 Task: Search for the email with the subject Job application submission logged in from softage.1@softage.net with the filter, email from softage.8@softage.net and a new filter,  Delete it 
Action: Mouse moved to (823, 84)
Screenshot: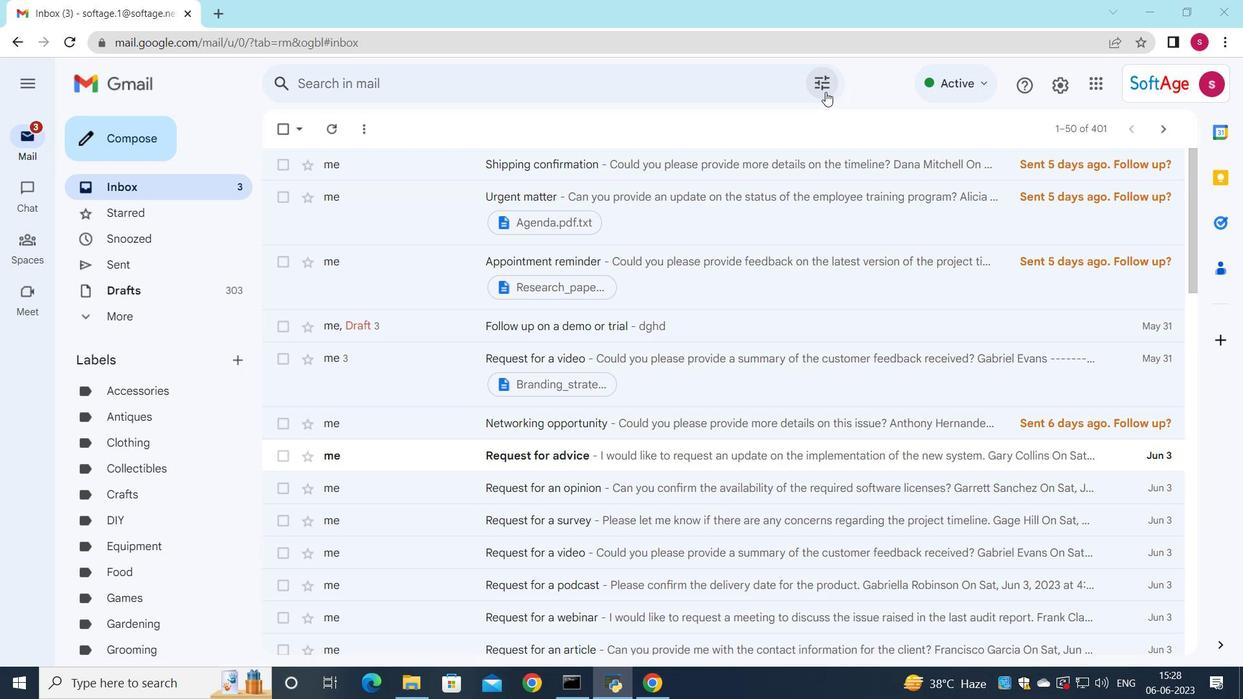 
Action: Mouse pressed left at (823, 84)
Screenshot: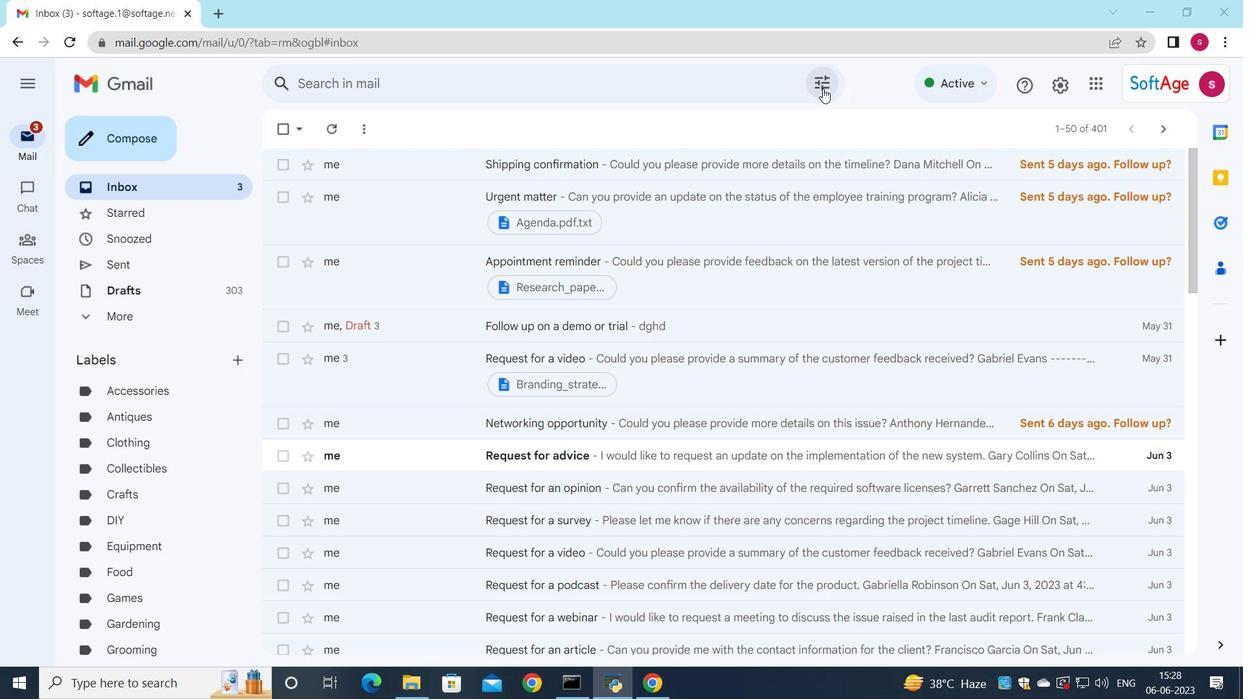 
Action: Mouse moved to (703, 168)
Screenshot: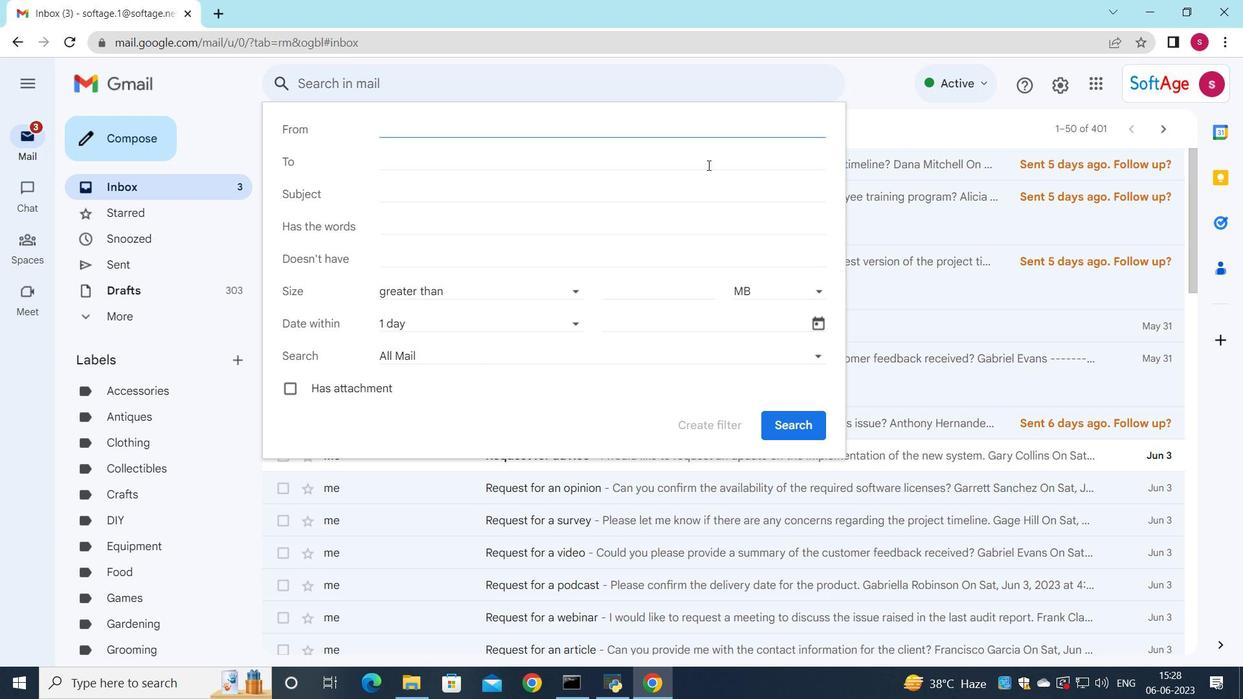 
Action: Key pressed s
Screenshot: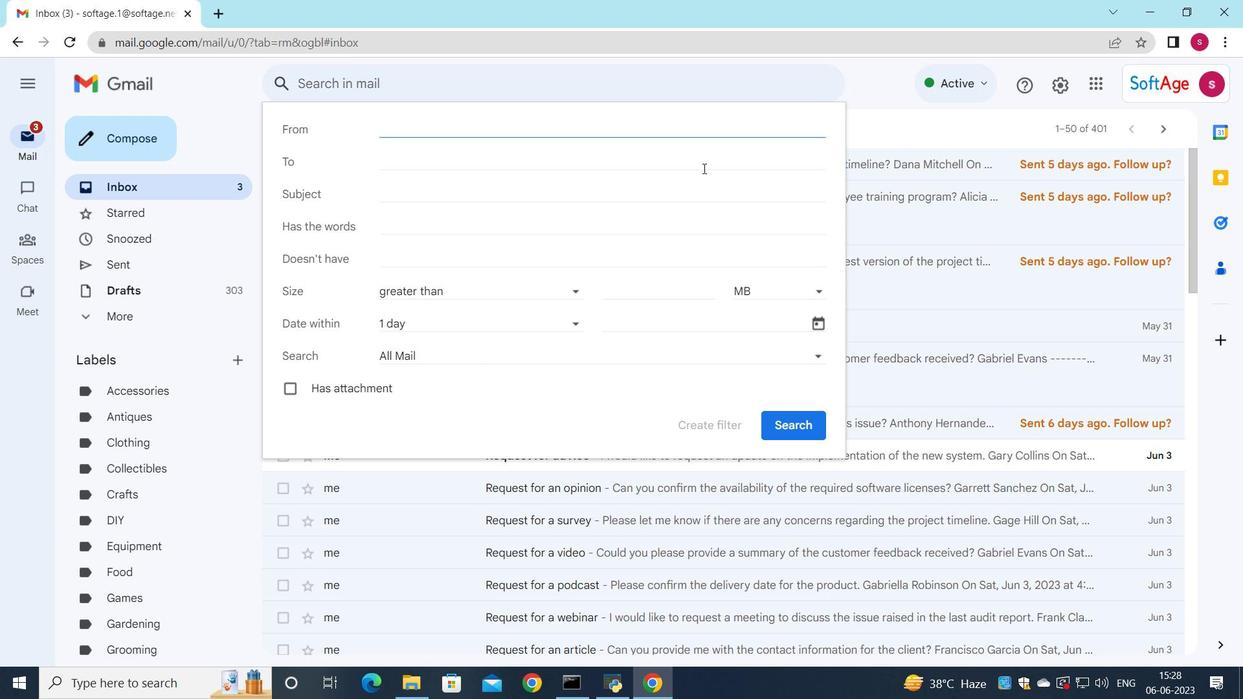 
Action: Mouse moved to (698, 169)
Screenshot: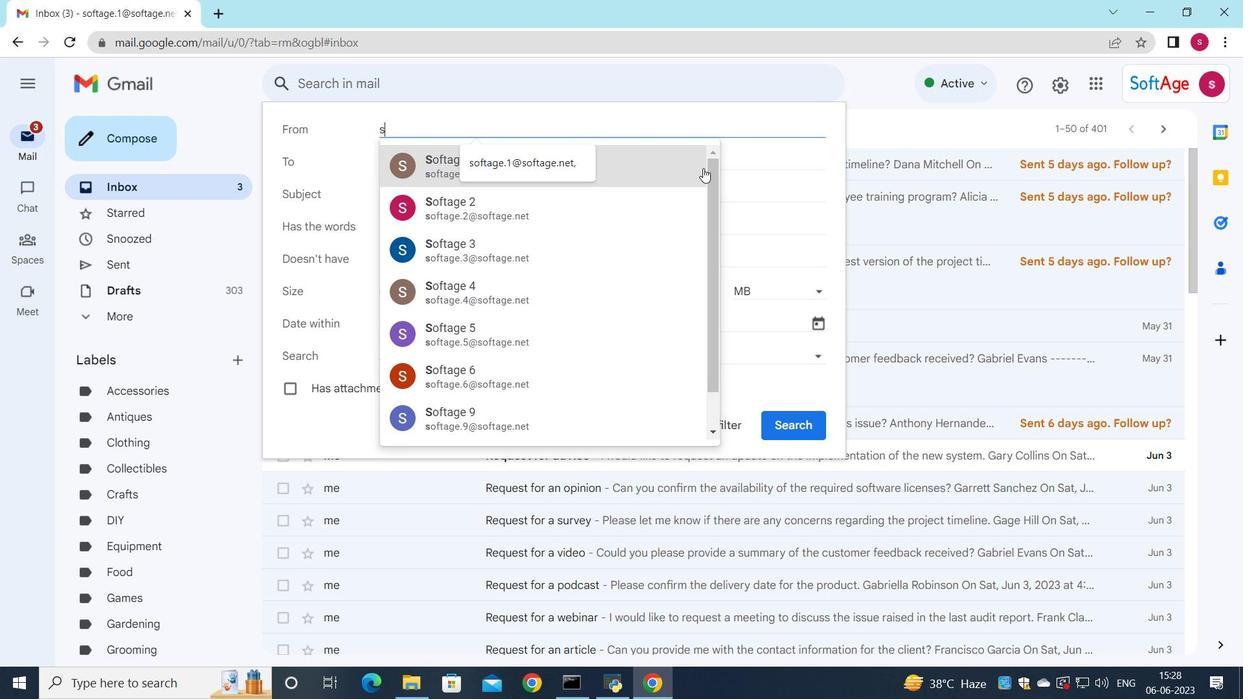 
Action: Key pressed o
Screenshot: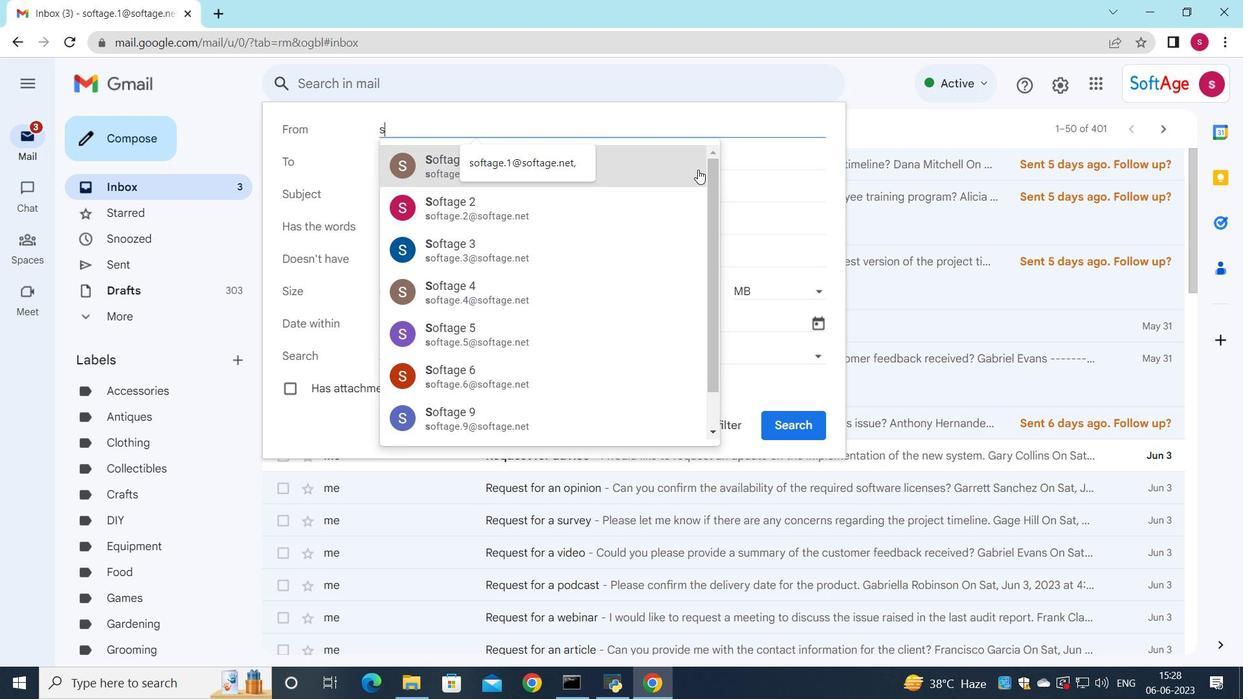 
Action: Mouse moved to (568, 162)
Screenshot: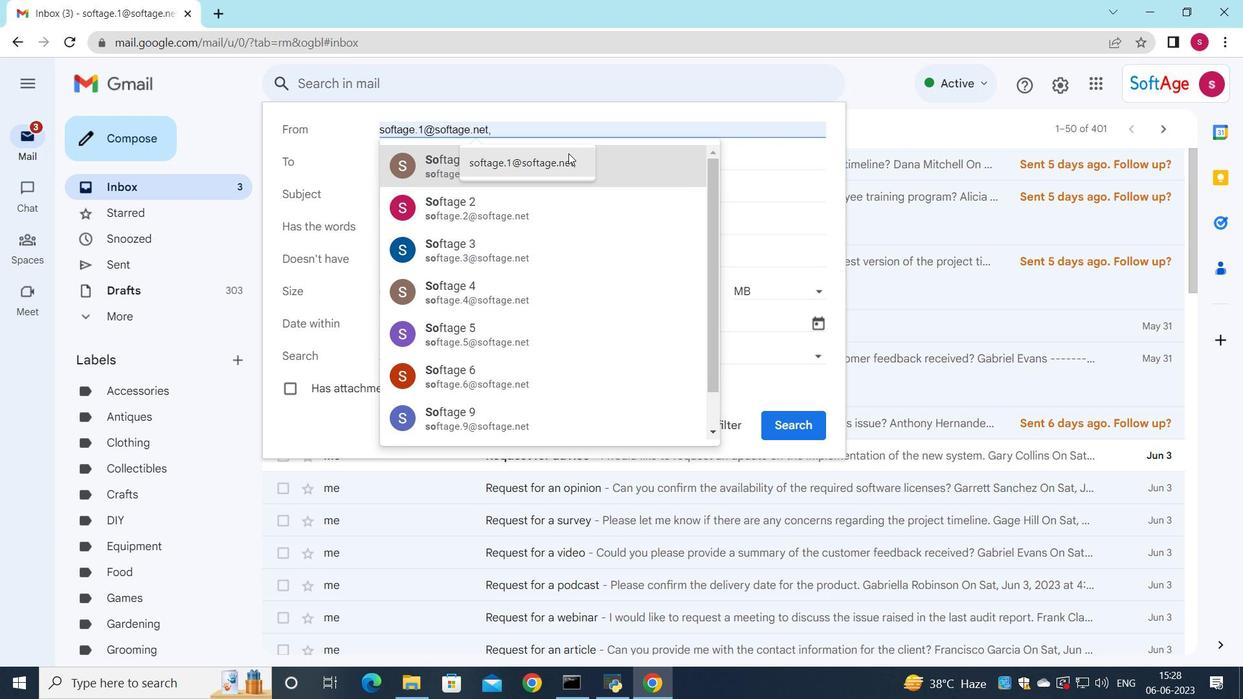 
Action: Mouse pressed left at (568, 162)
Screenshot: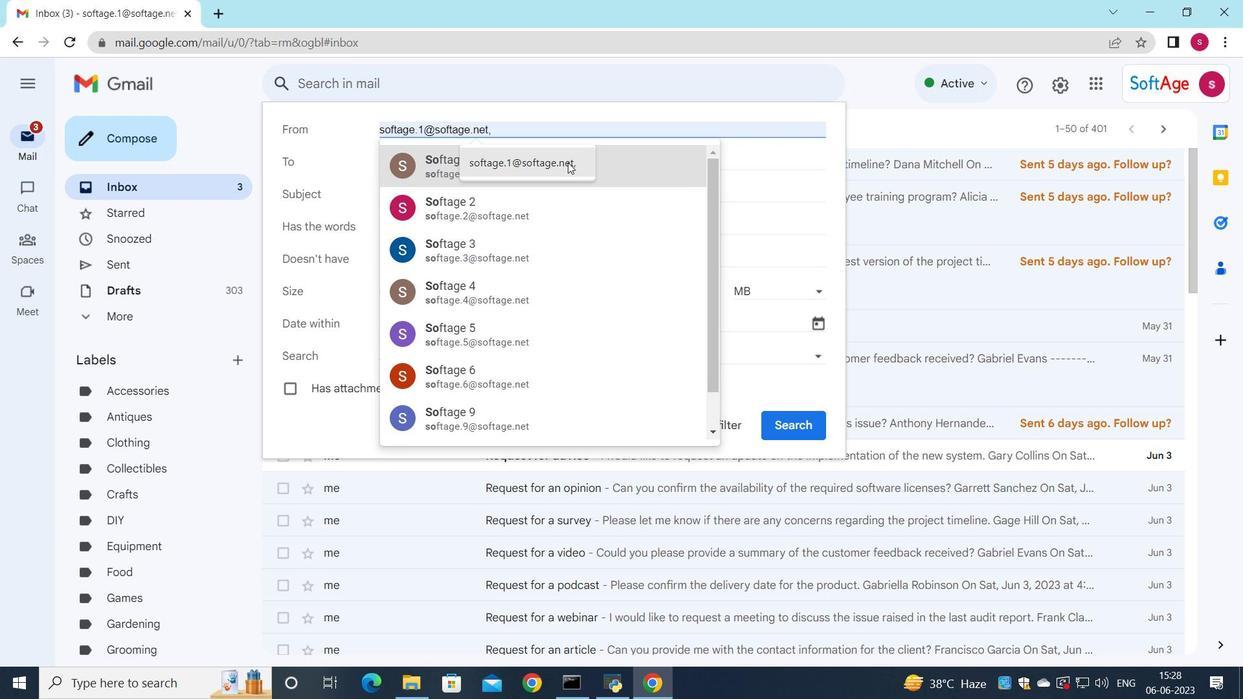 
Action: Mouse moved to (461, 169)
Screenshot: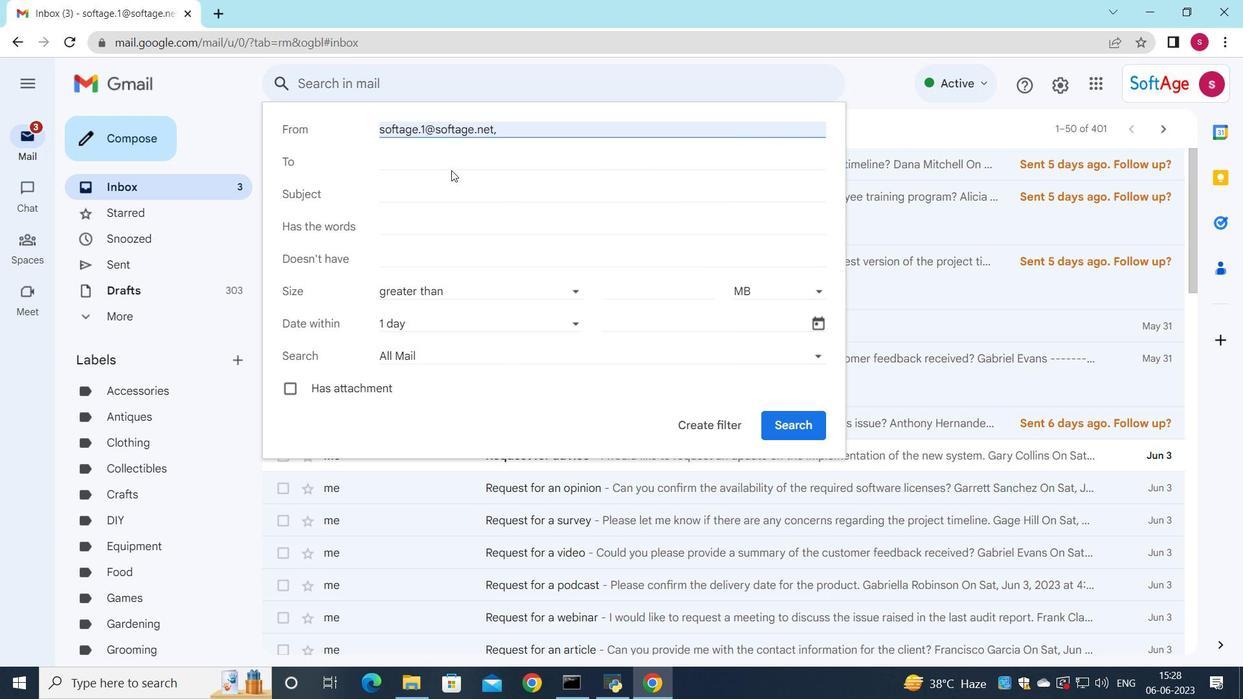 
Action: Mouse pressed left at (461, 169)
Screenshot: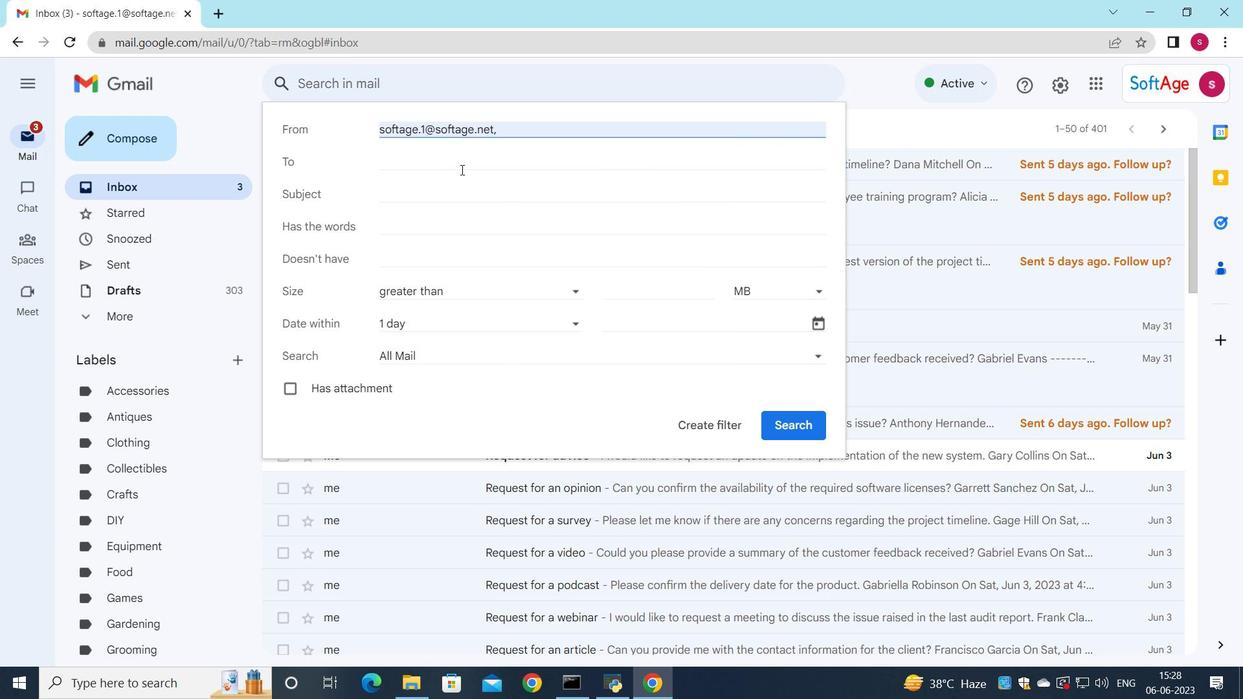 
Action: Key pressed so
Screenshot: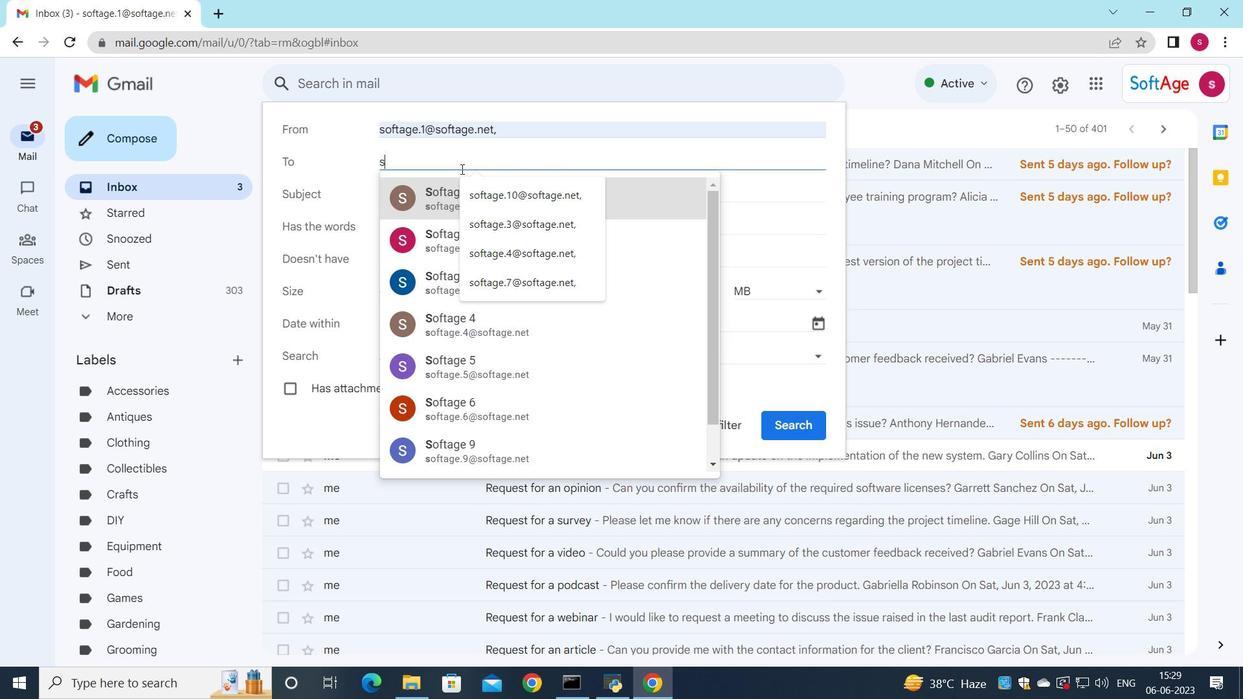 
Action: Mouse moved to (464, 181)
Screenshot: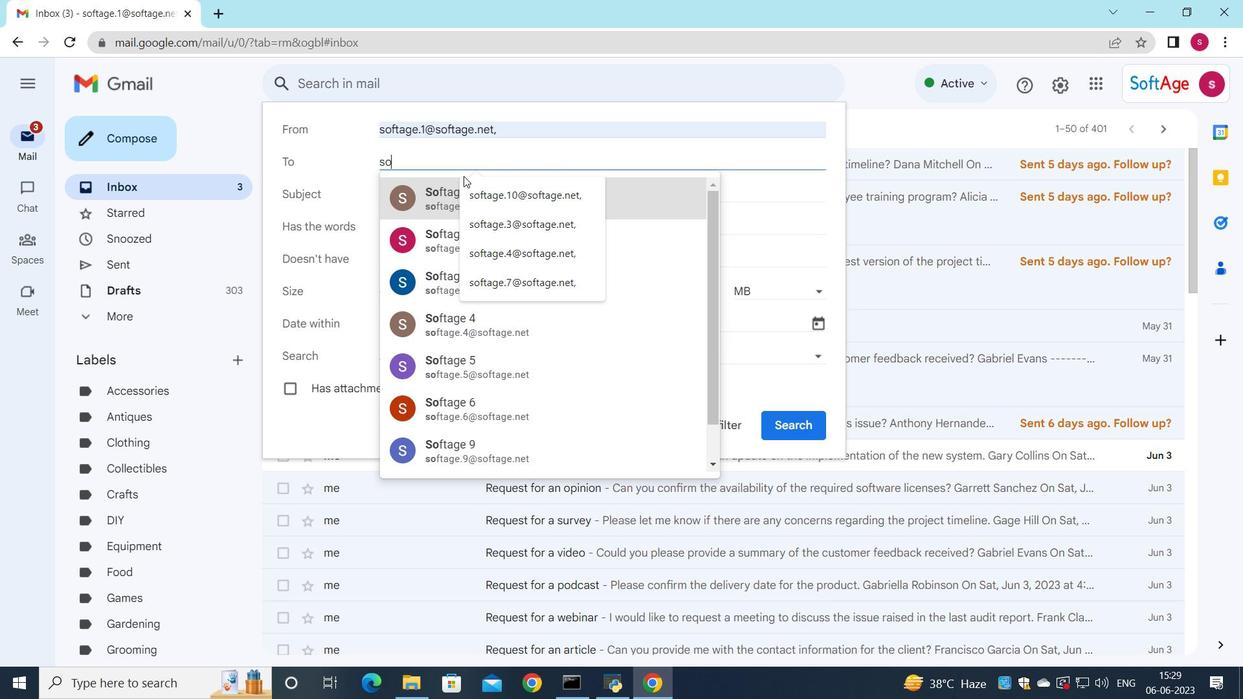 
Action: Key pressed ft
Screenshot: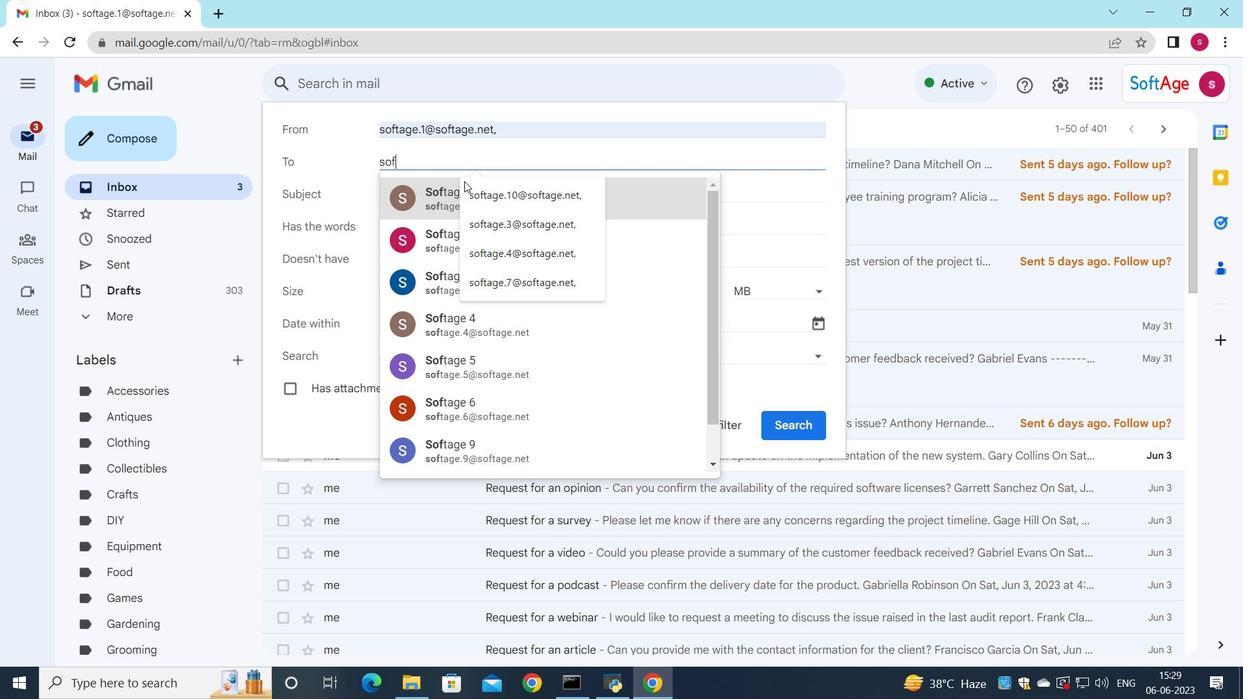 
Action: Mouse moved to (465, 189)
Screenshot: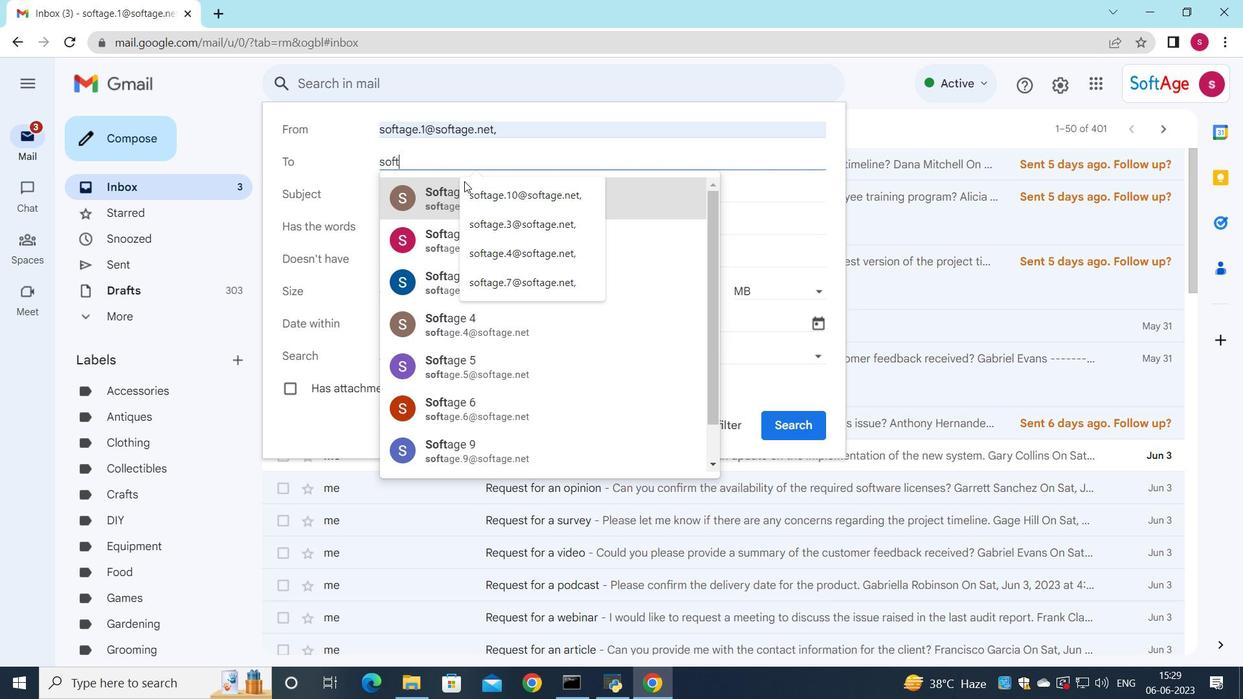 
Action: Key pressed age.8
Screenshot: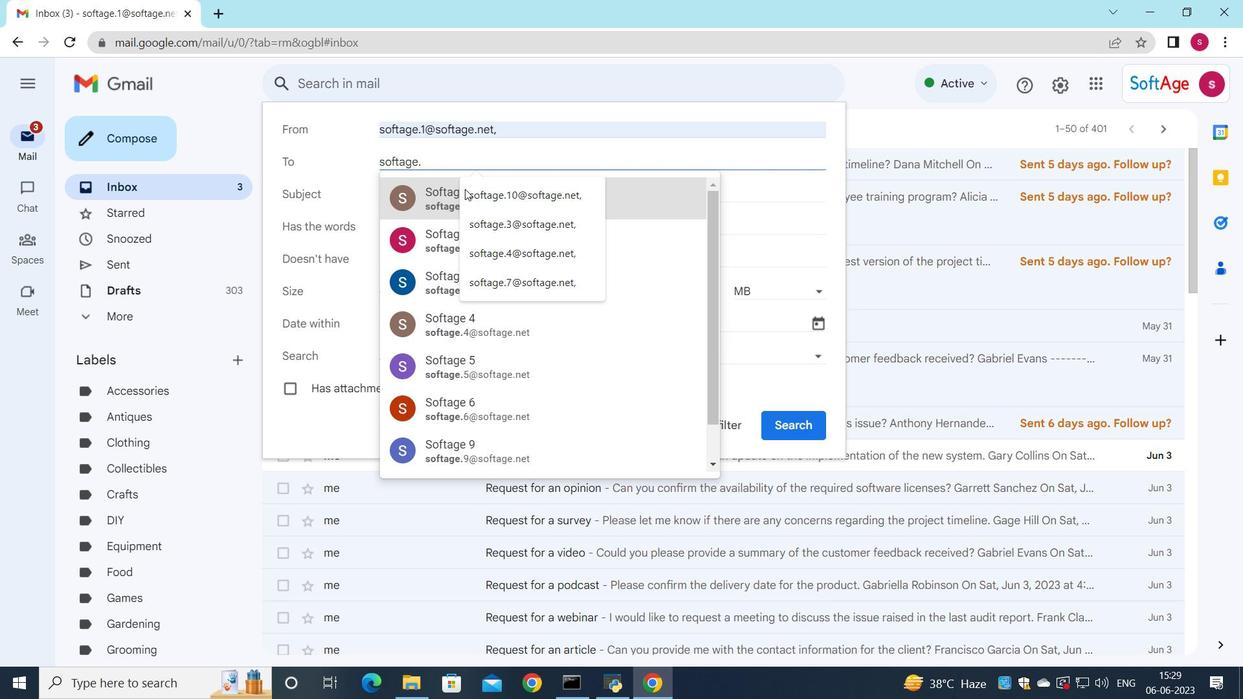 
Action: Mouse moved to (472, 193)
Screenshot: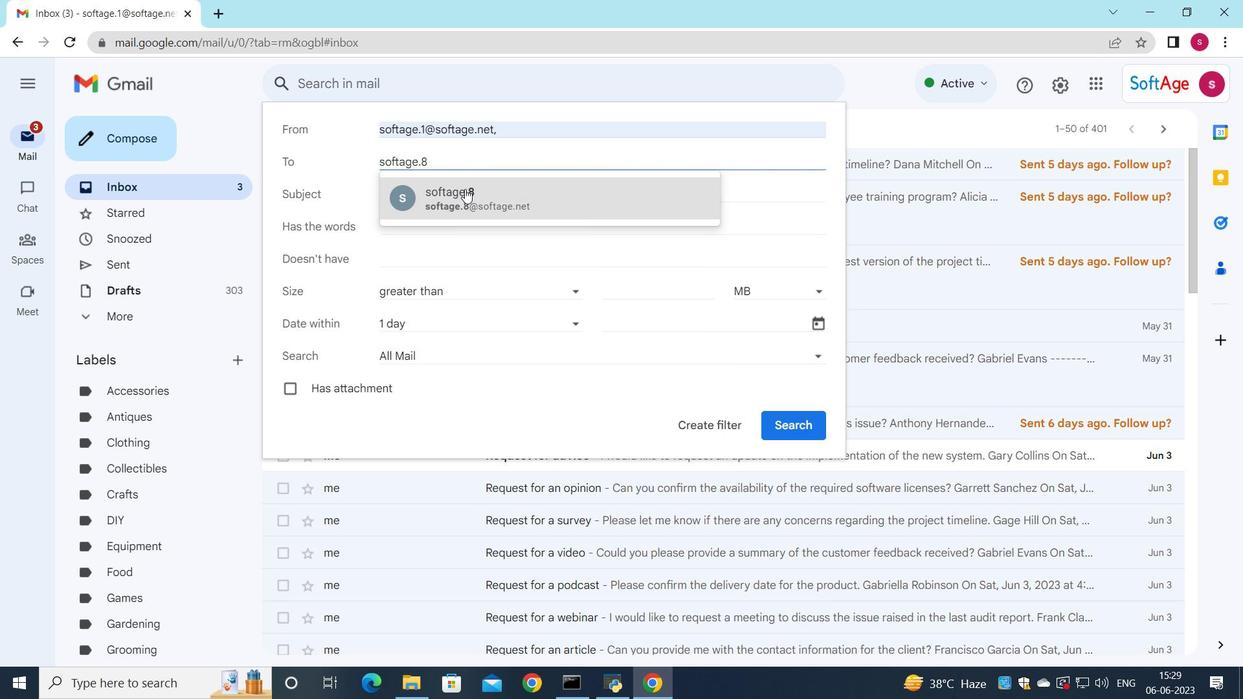 
Action: Mouse pressed left at (472, 193)
Screenshot: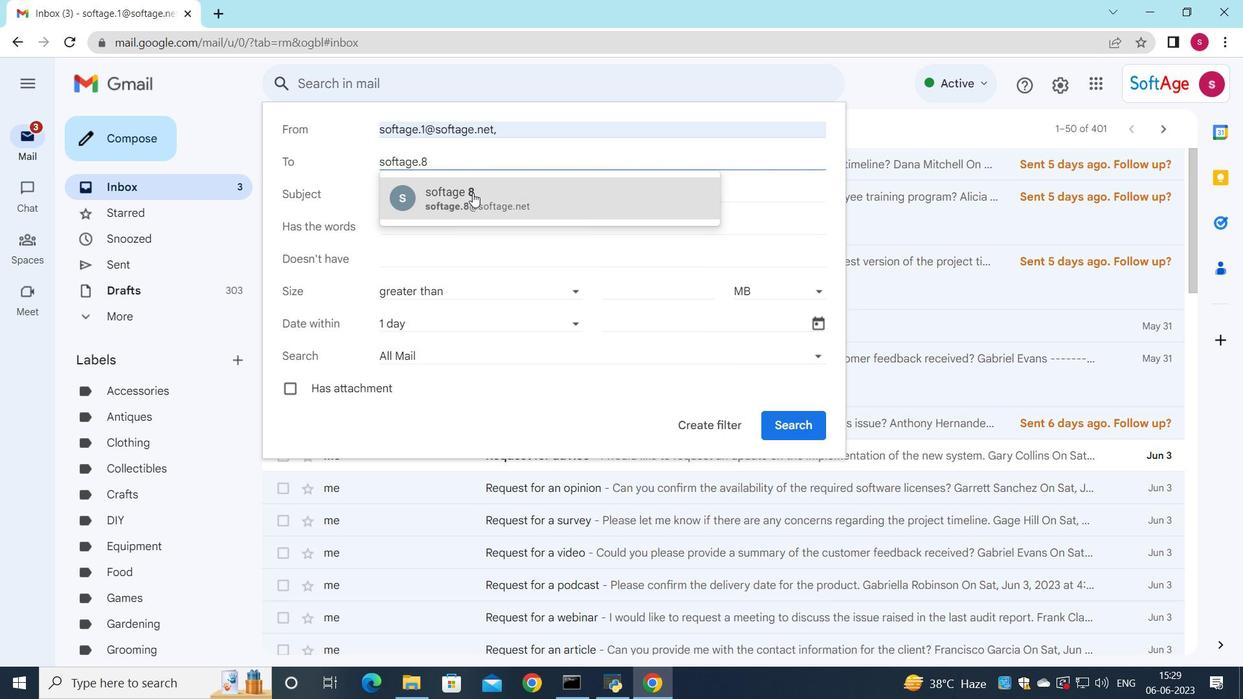 
Action: Mouse moved to (424, 194)
Screenshot: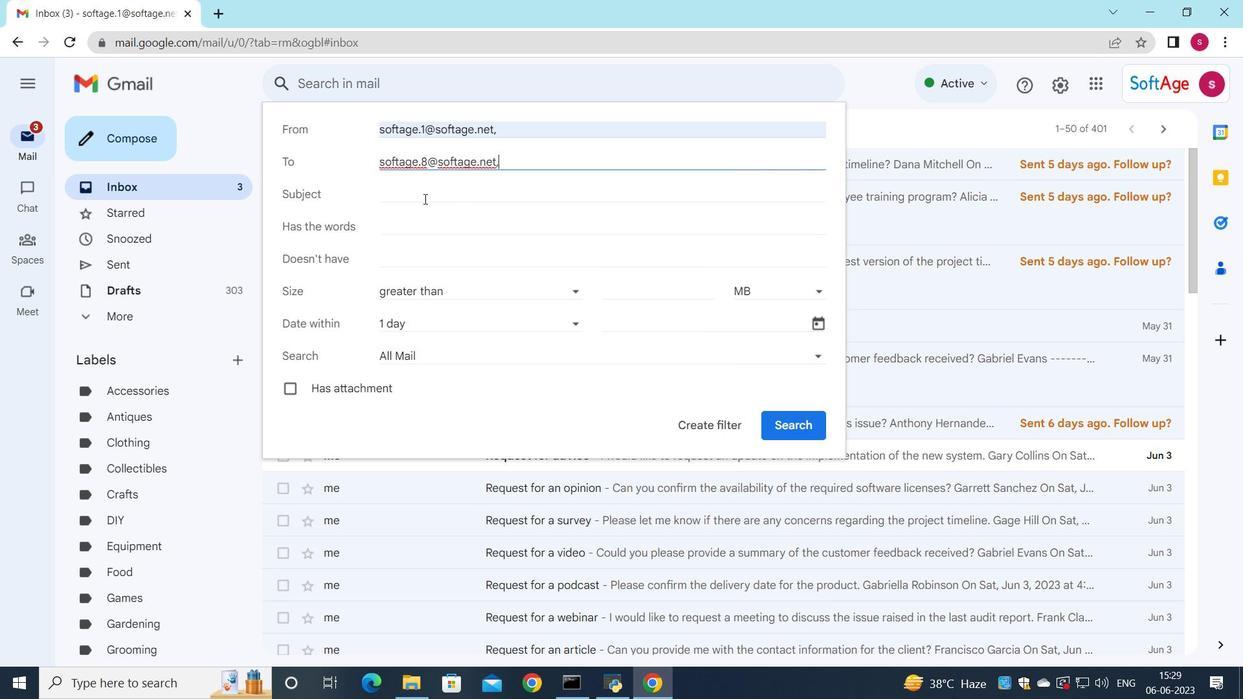 
Action: Mouse pressed left at (424, 194)
Screenshot: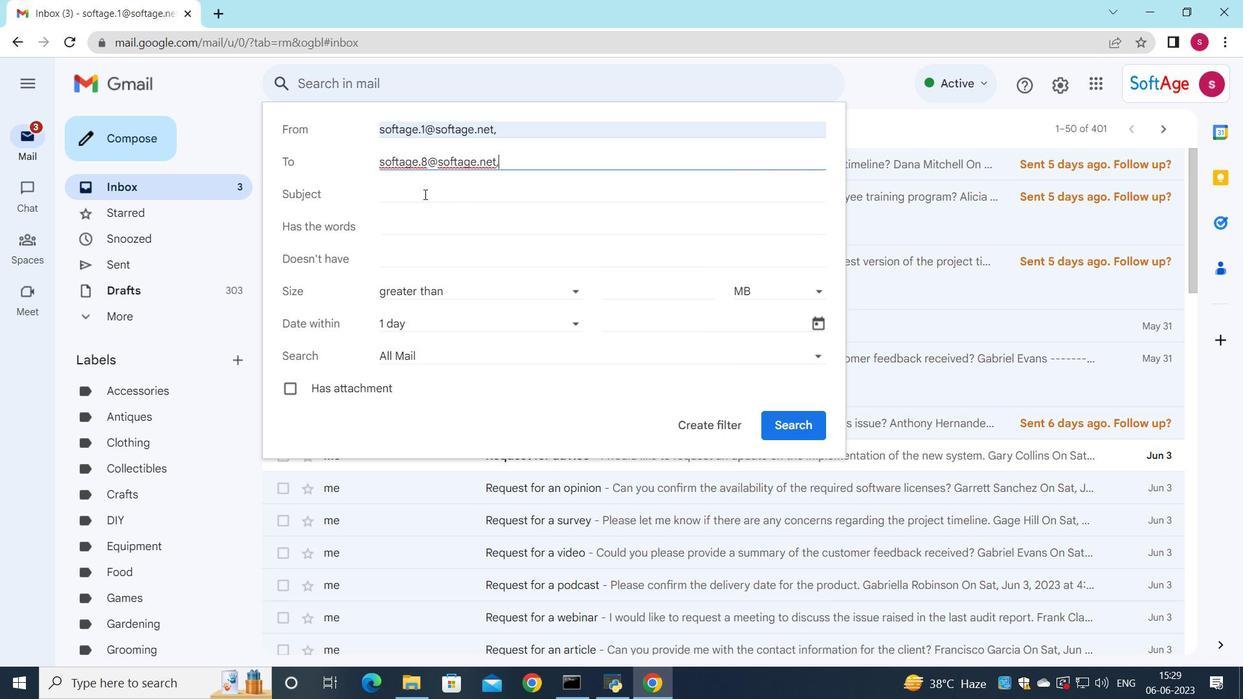 
Action: Mouse moved to (485, 202)
Screenshot: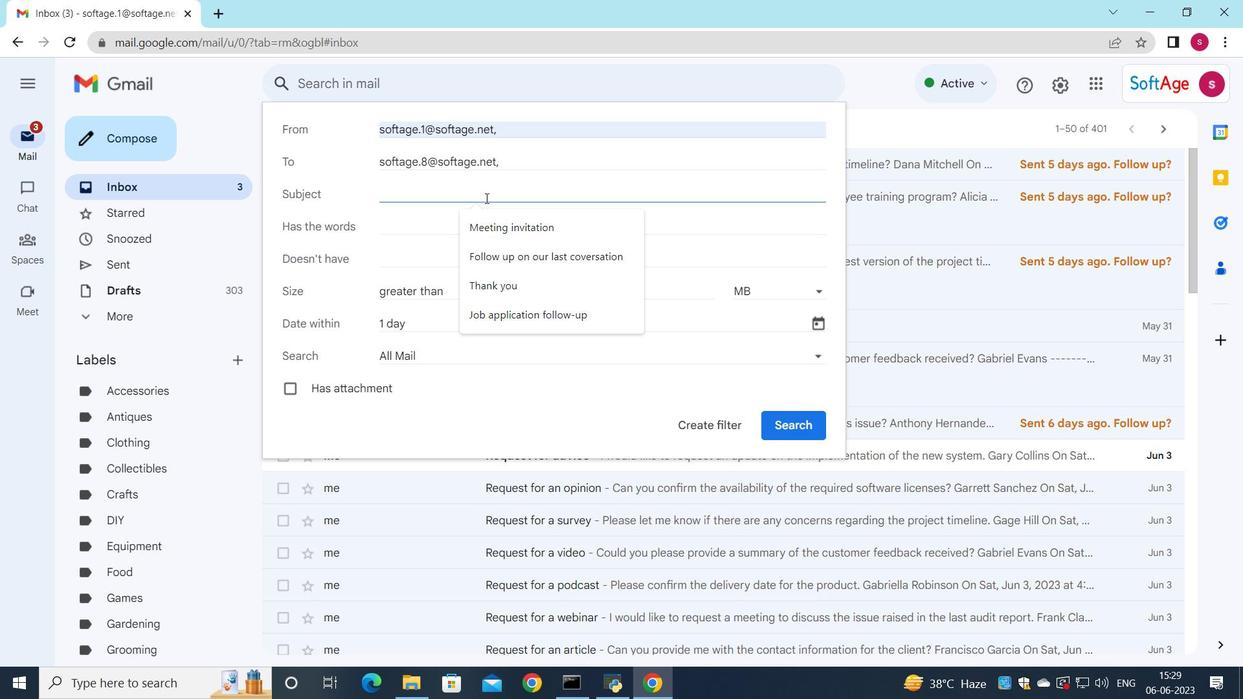 
Action: Key pressed <Key.shift>J
Screenshot: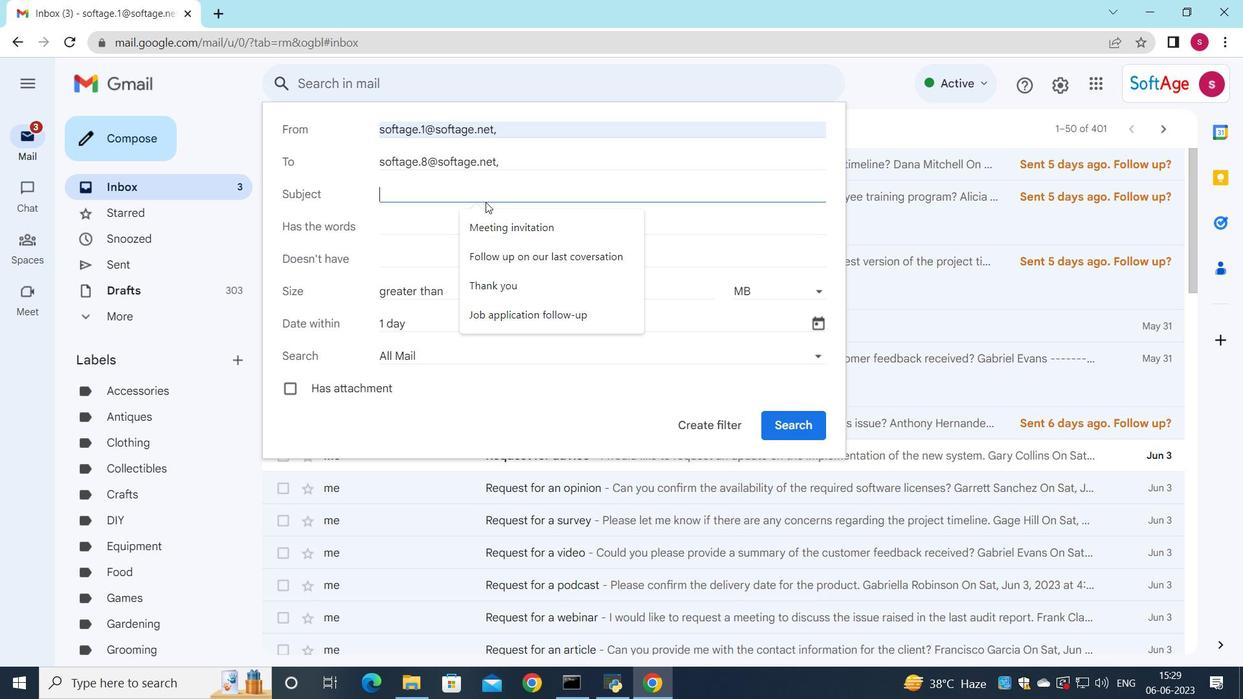 
Action: Mouse moved to (485, 208)
Screenshot: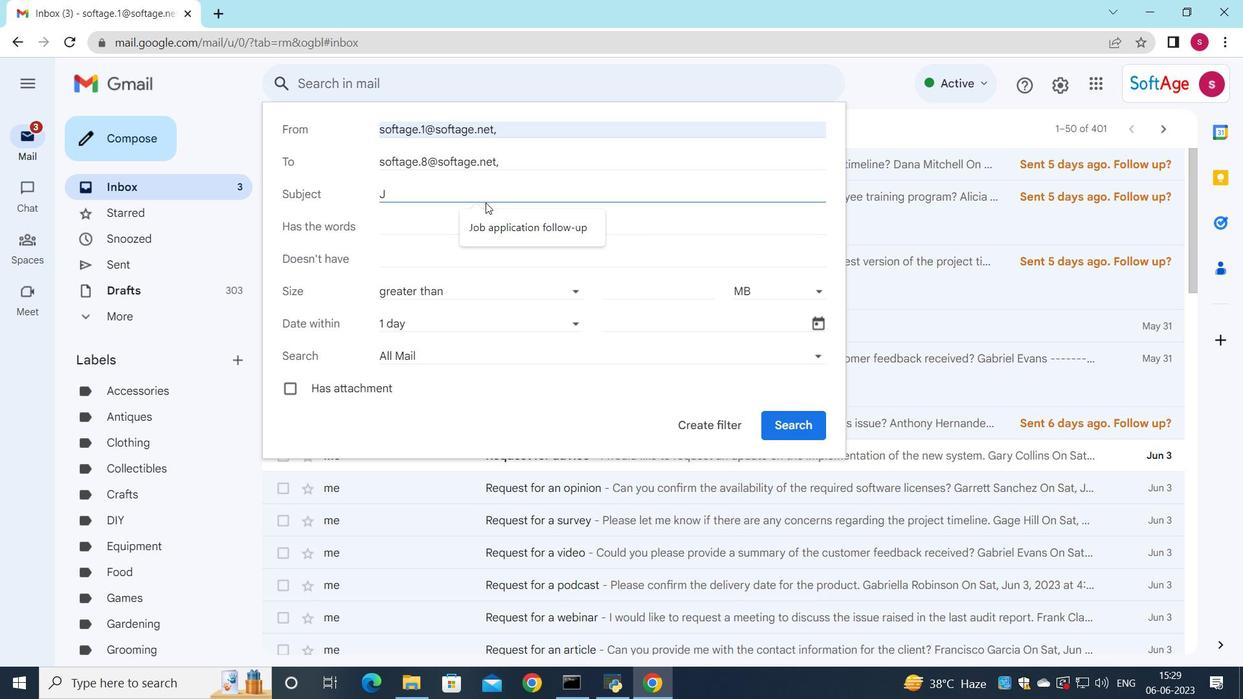 
Action: Key pressed o
Screenshot: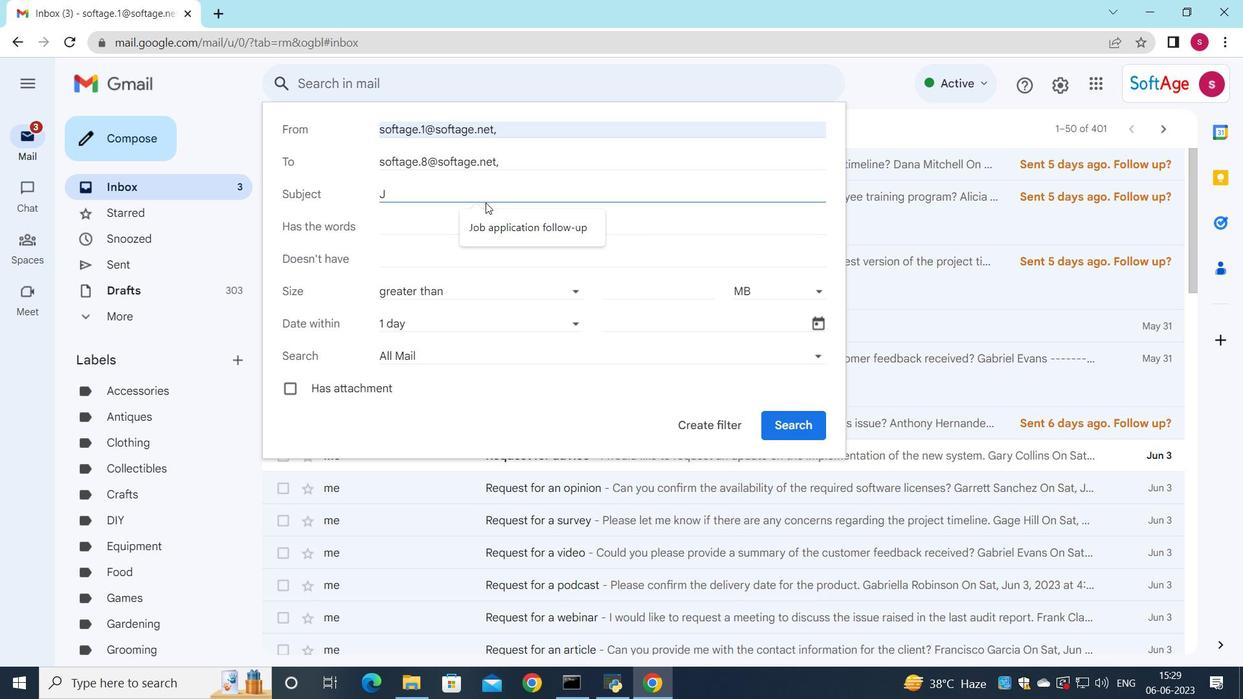 
Action: Mouse moved to (484, 220)
Screenshot: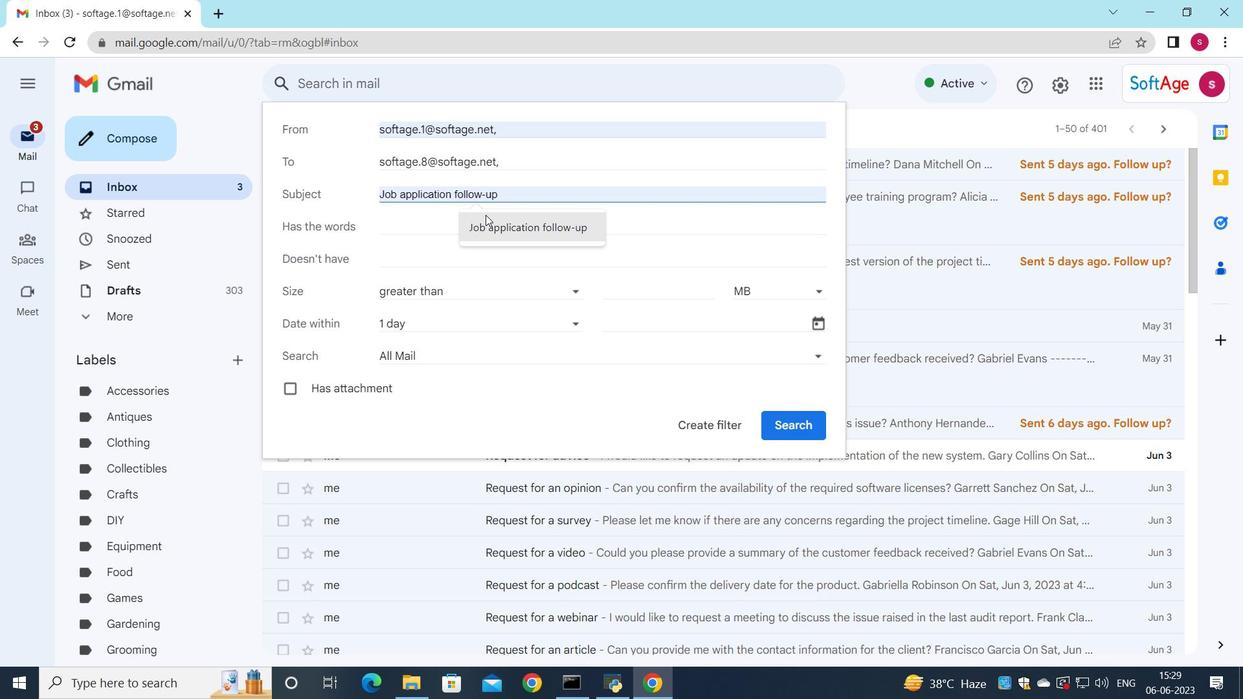 
Action: Key pressed b
Screenshot: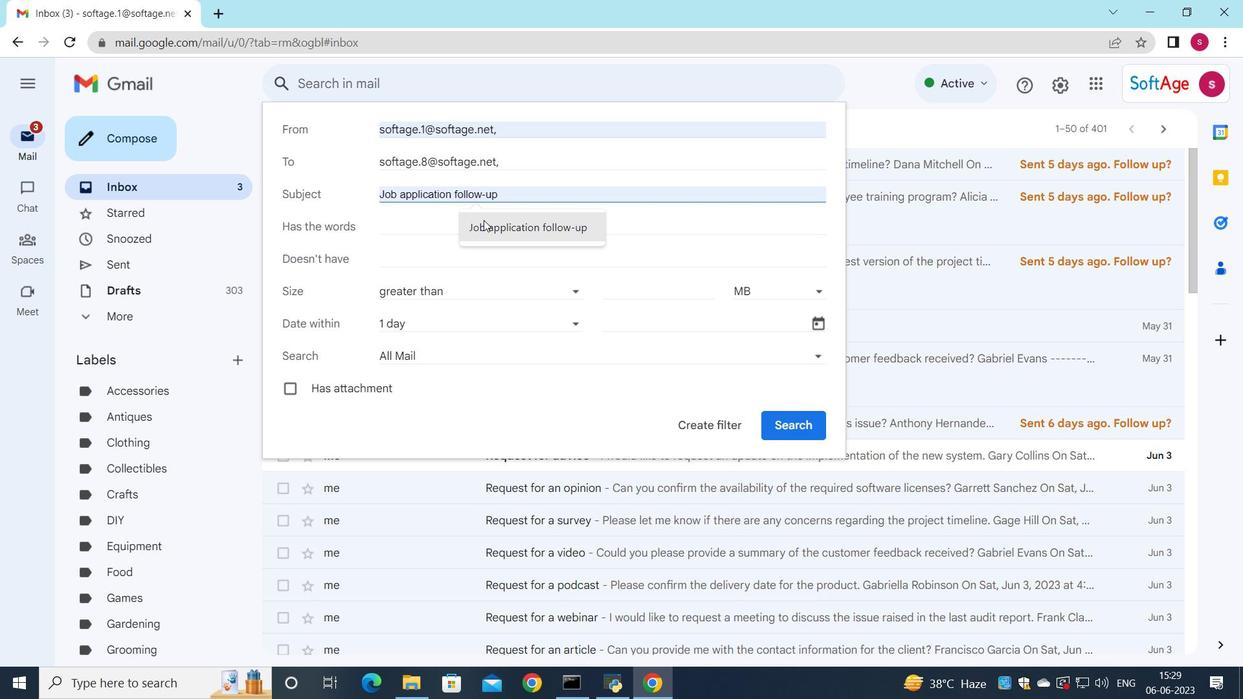 
Action: Mouse moved to (484, 221)
Screenshot: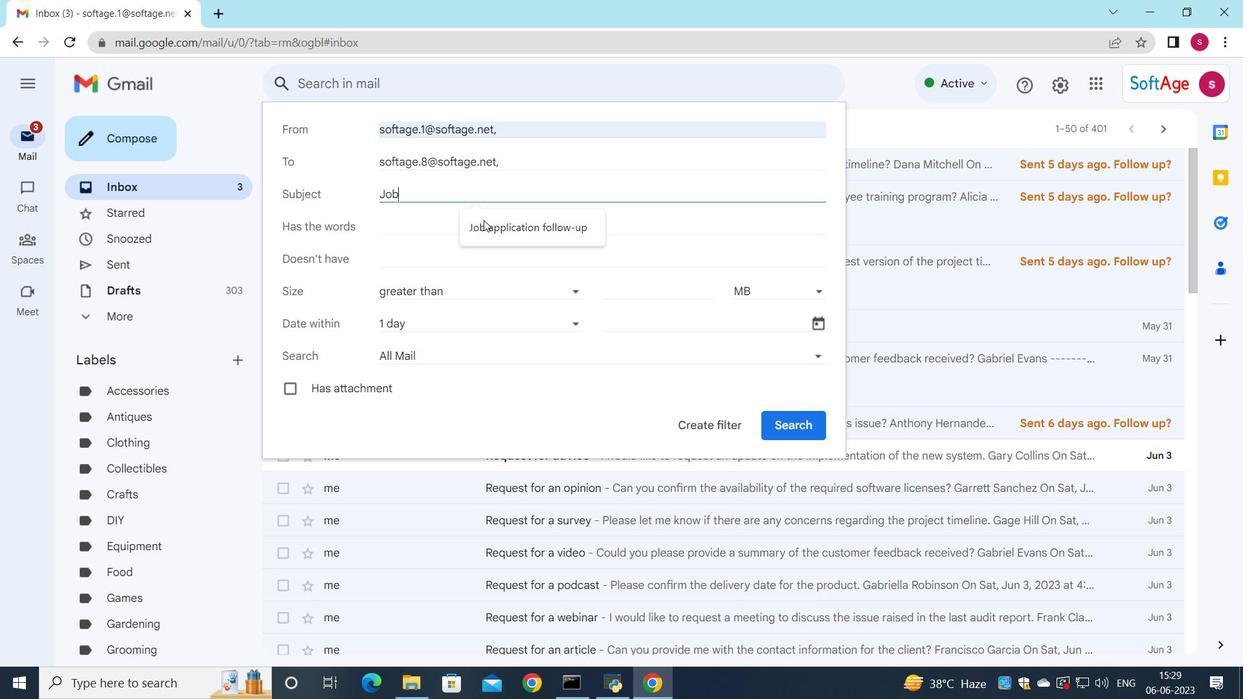 
Action: Key pressed <Key.space>
Screenshot: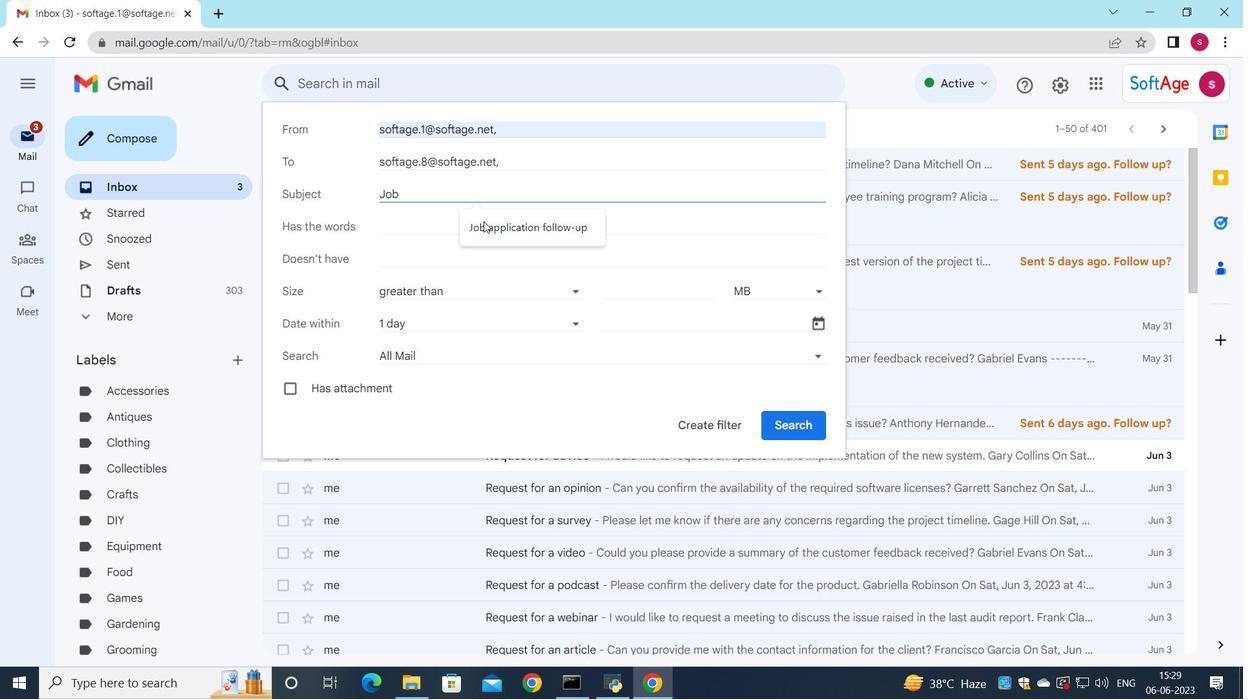 
Action: Mouse moved to (483, 231)
Screenshot: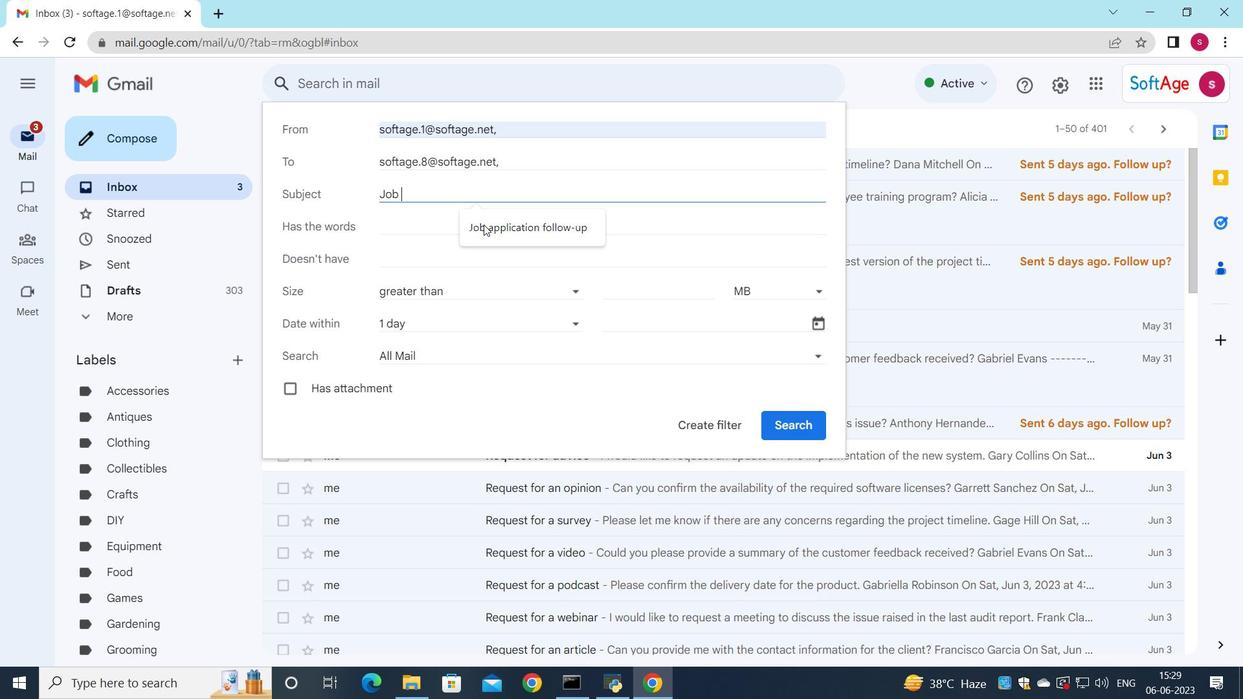 
Action: Key pressed applicati
Screenshot: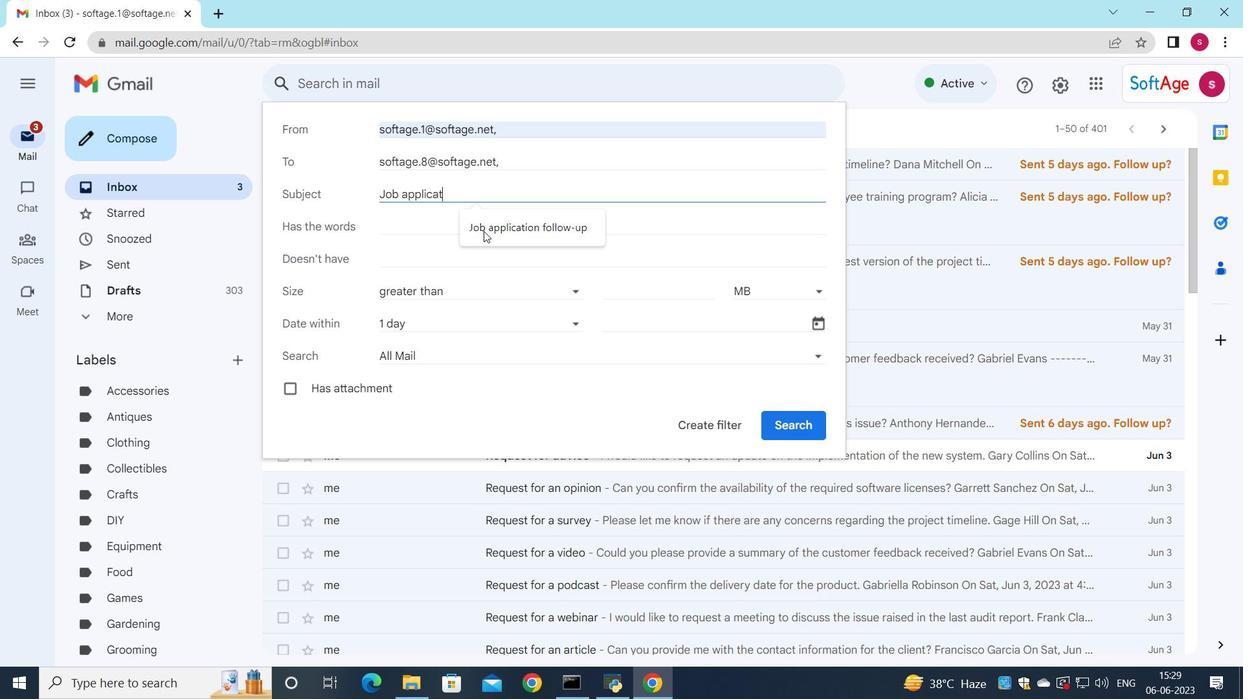 
Action: Mouse moved to (481, 235)
Screenshot: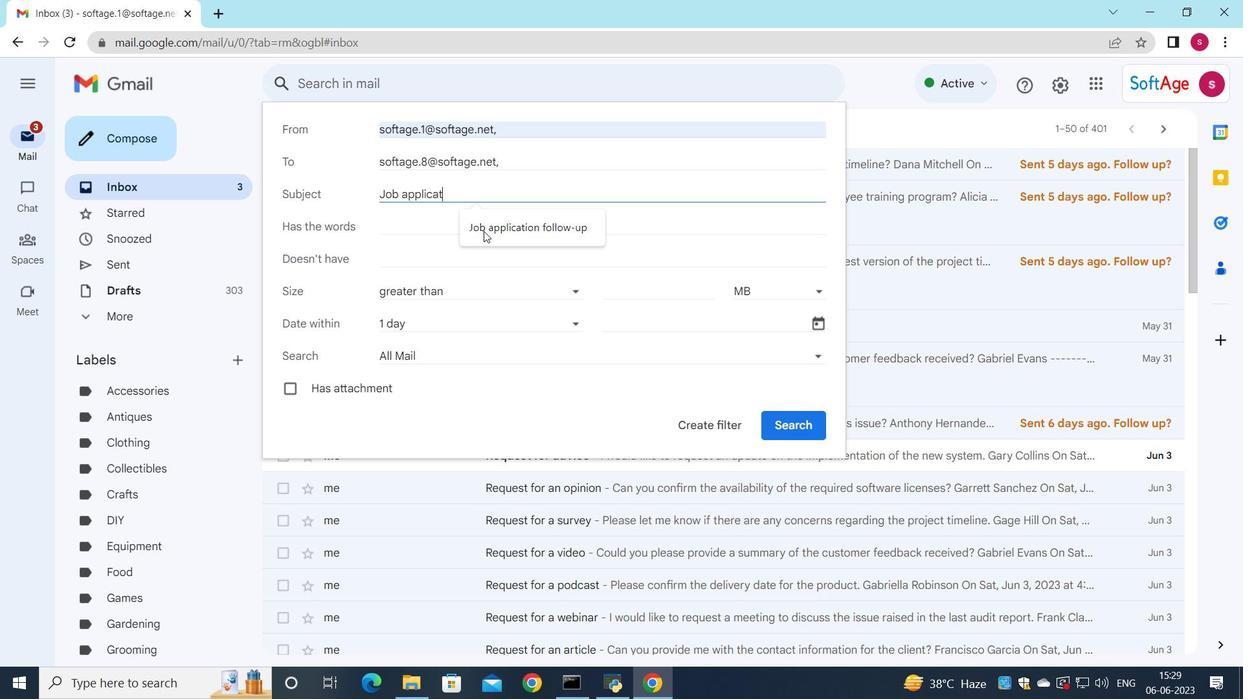 
Action: Key pressed o
Screenshot: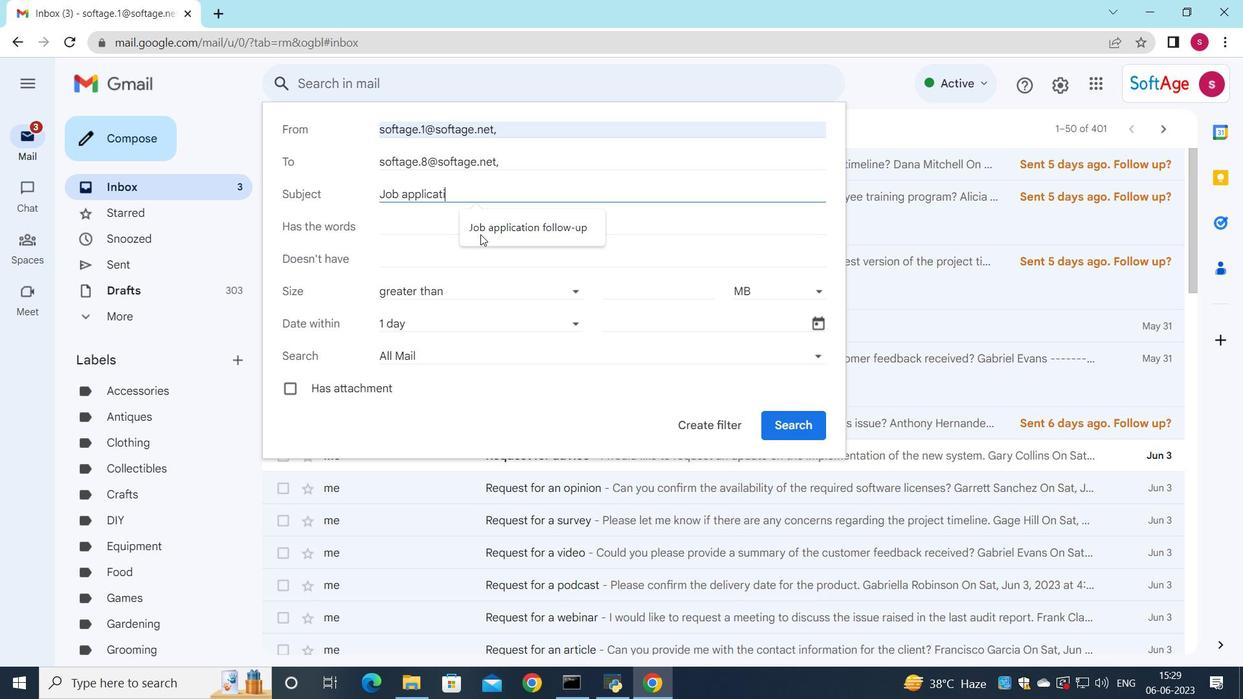 
Action: Mouse moved to (480, 238)
Screenshot: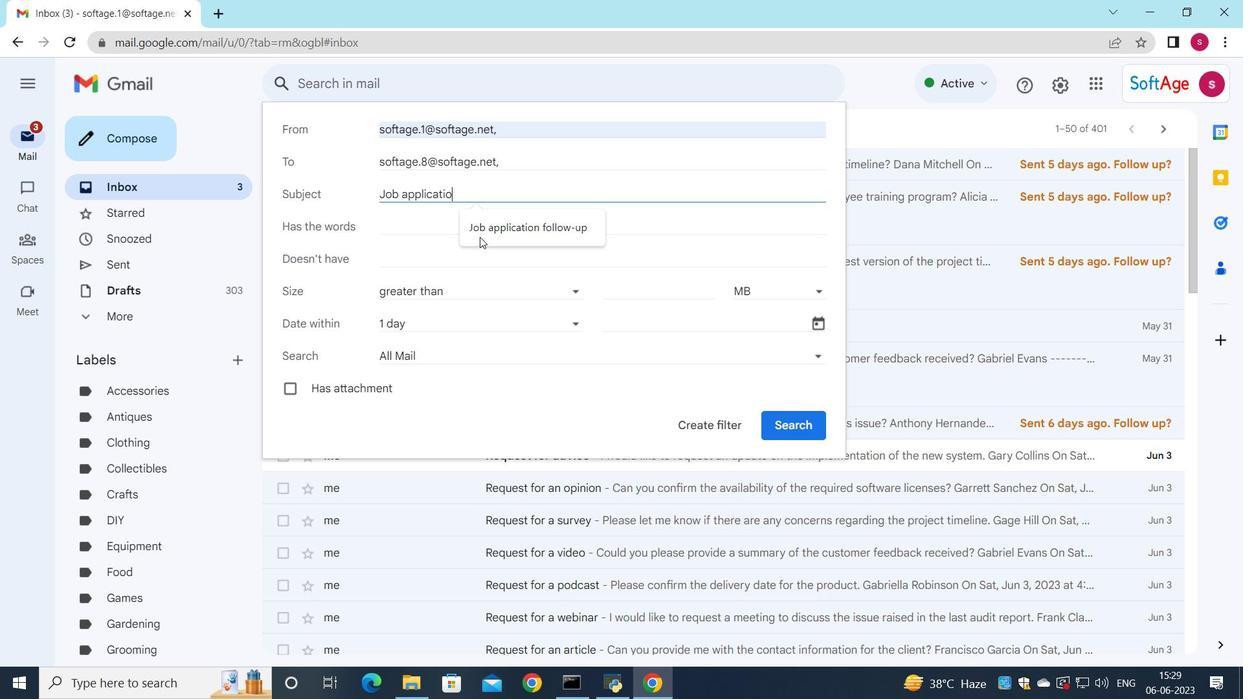 
Action: Key pressed n
Screenshot: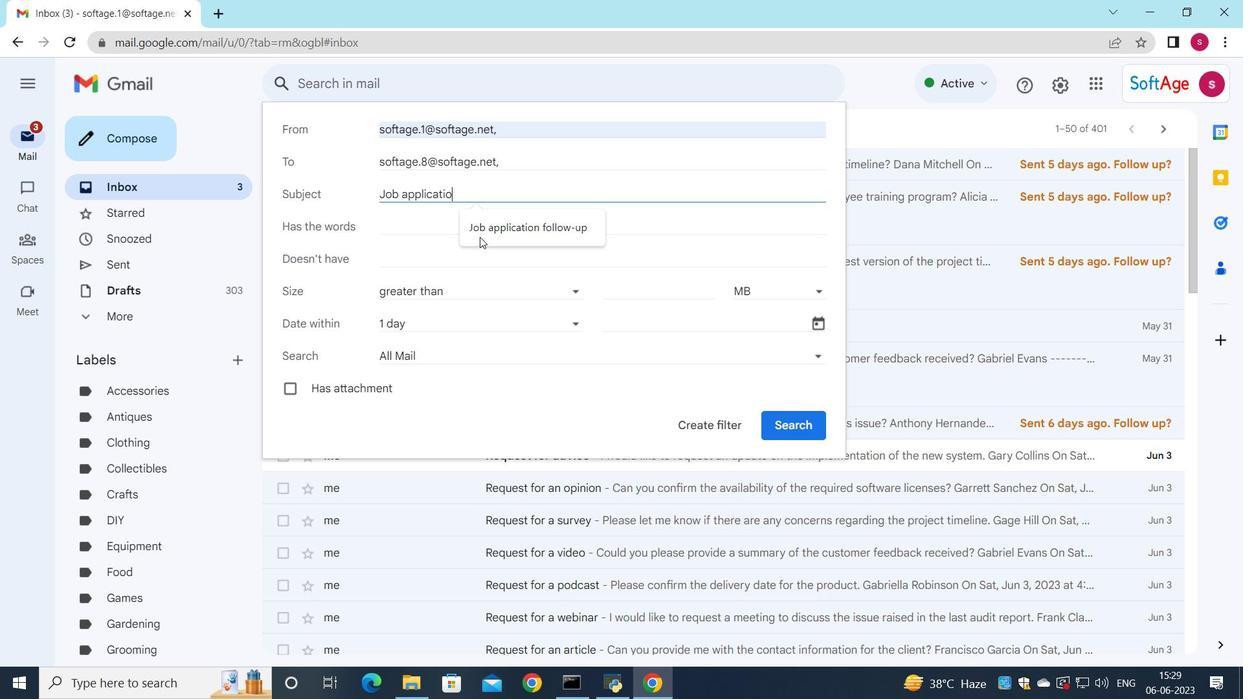 
Action: Mouse moved to (479, 241)
Screenshot: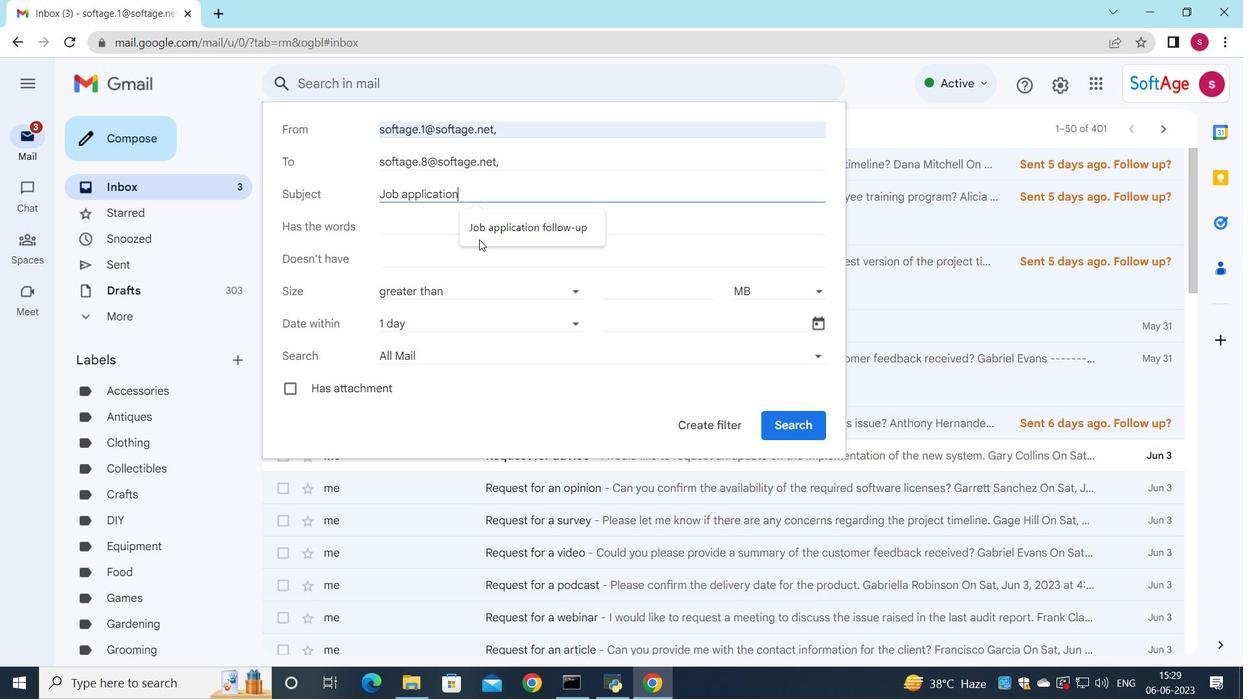 
Action: Key pressed <Key.space>sub
Screenshot: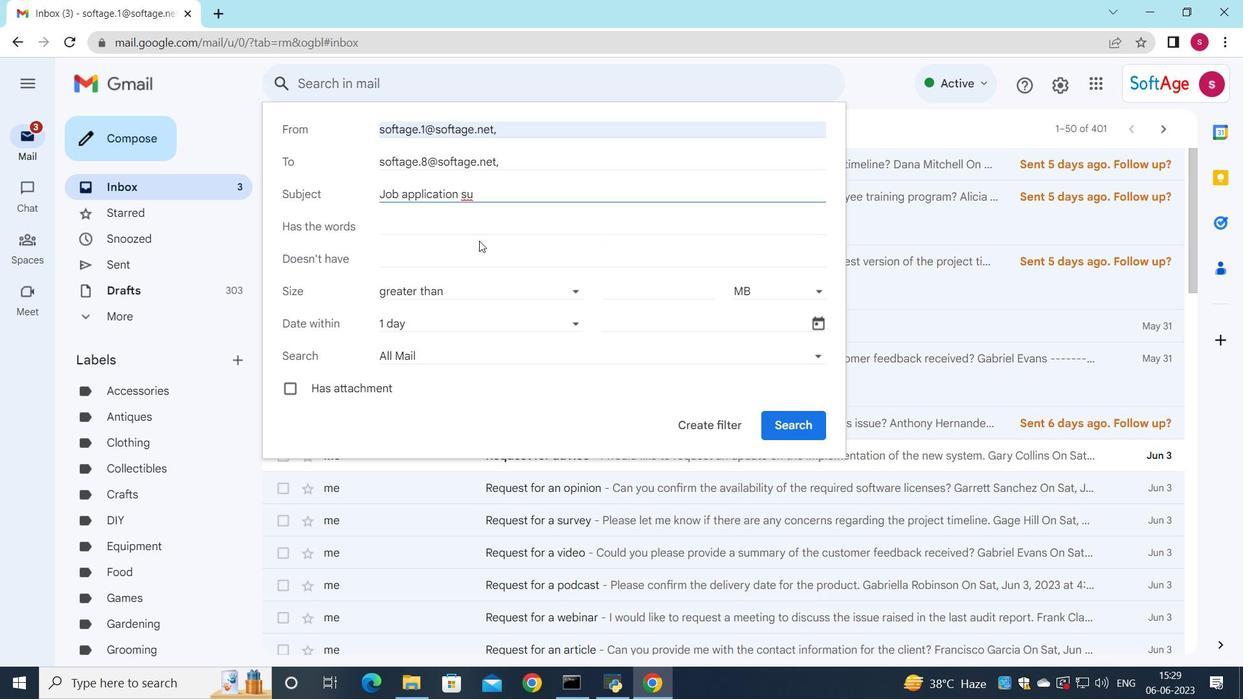 
Action: Mouse moved to (476, 242)
Screenshot: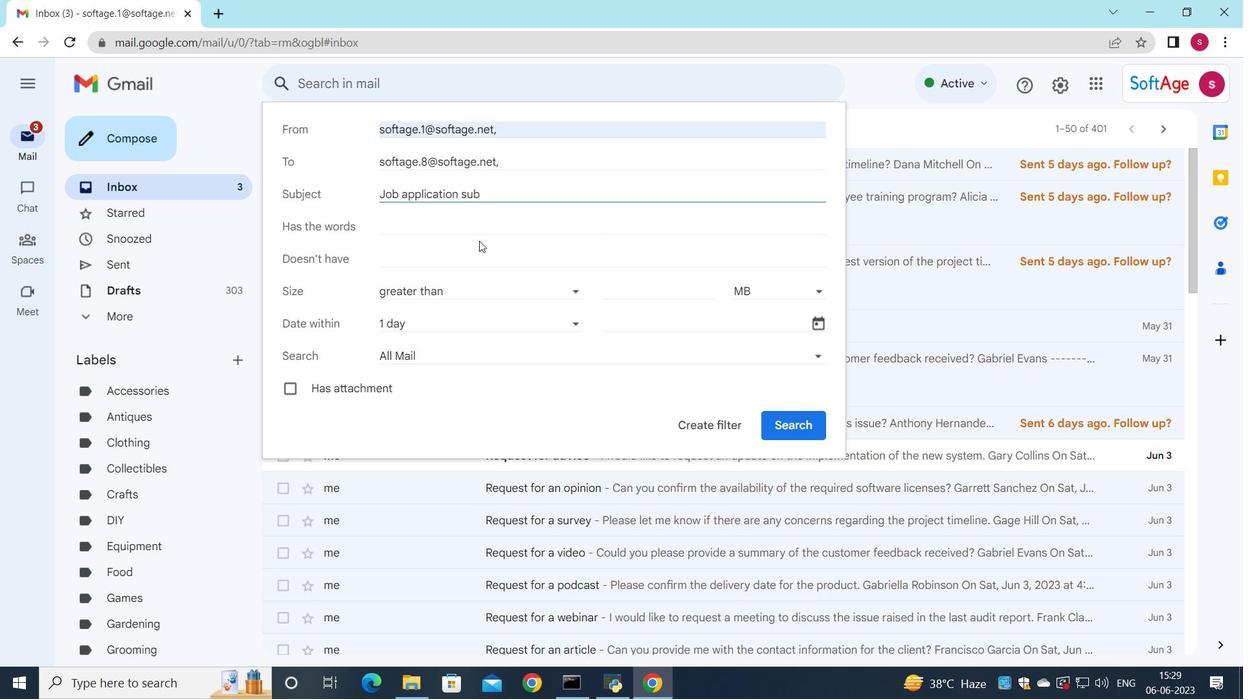 
Action: Key pressed m
Screenshot: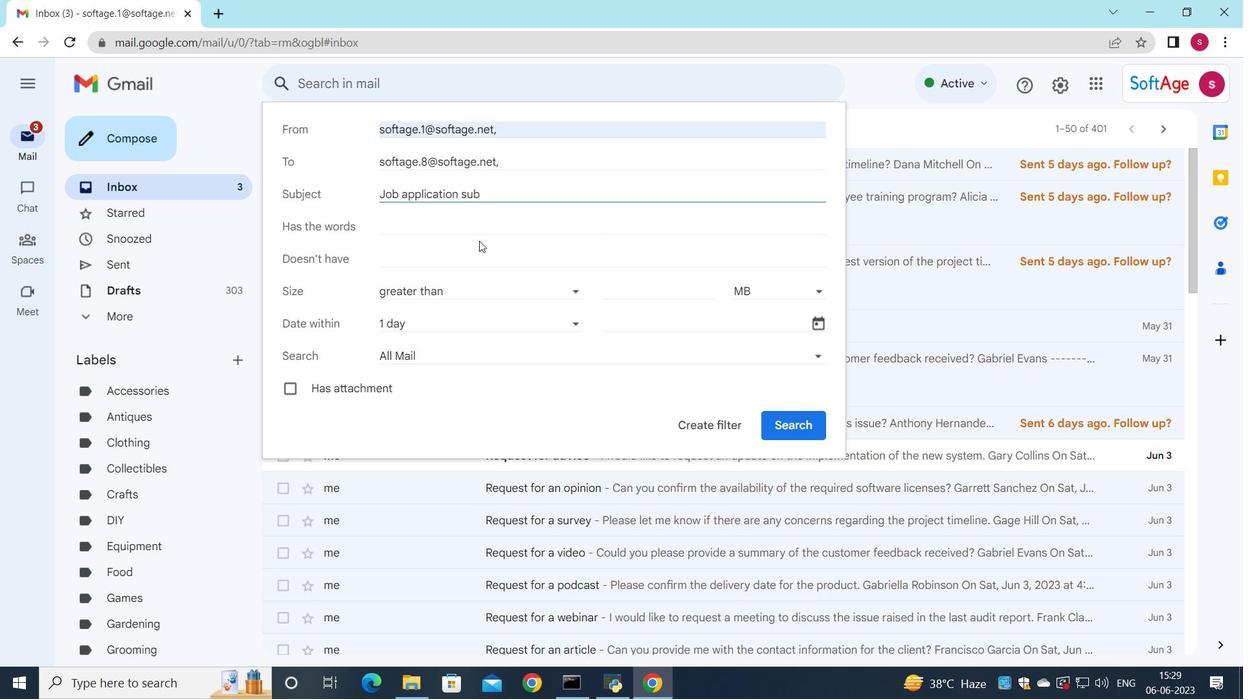 
Action: Mouse moved to (472, 246)
Screenshot: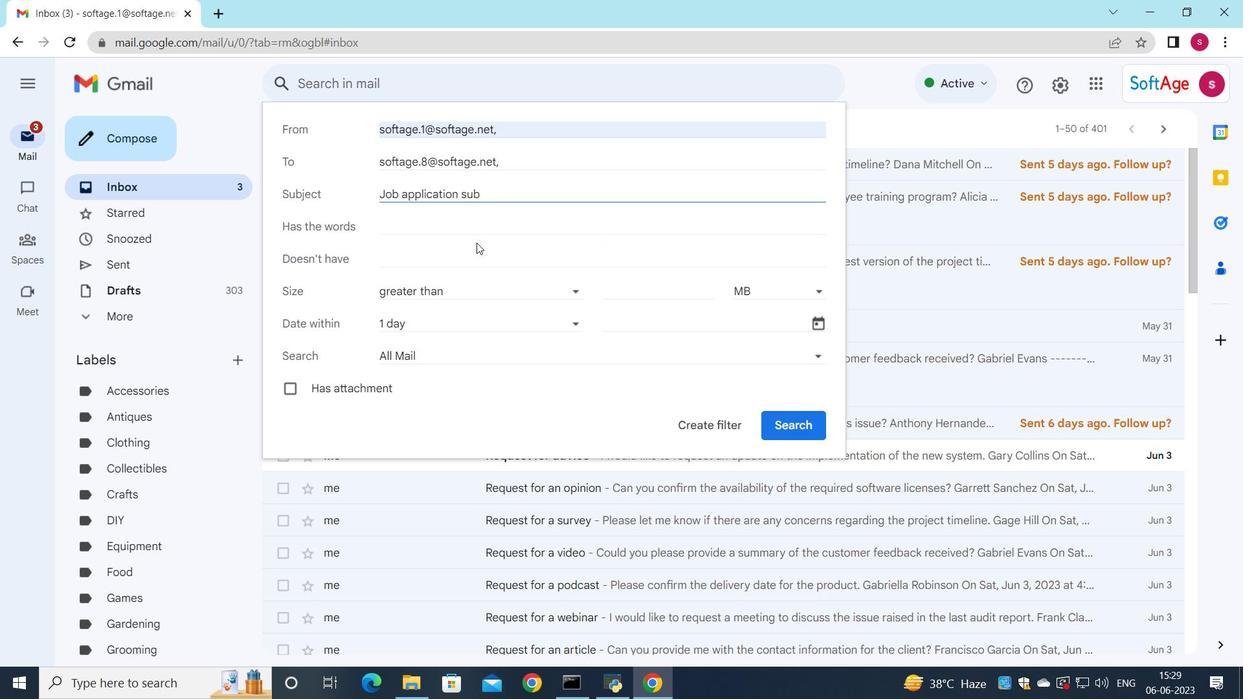 
Action: Key pressed i
Screenshot: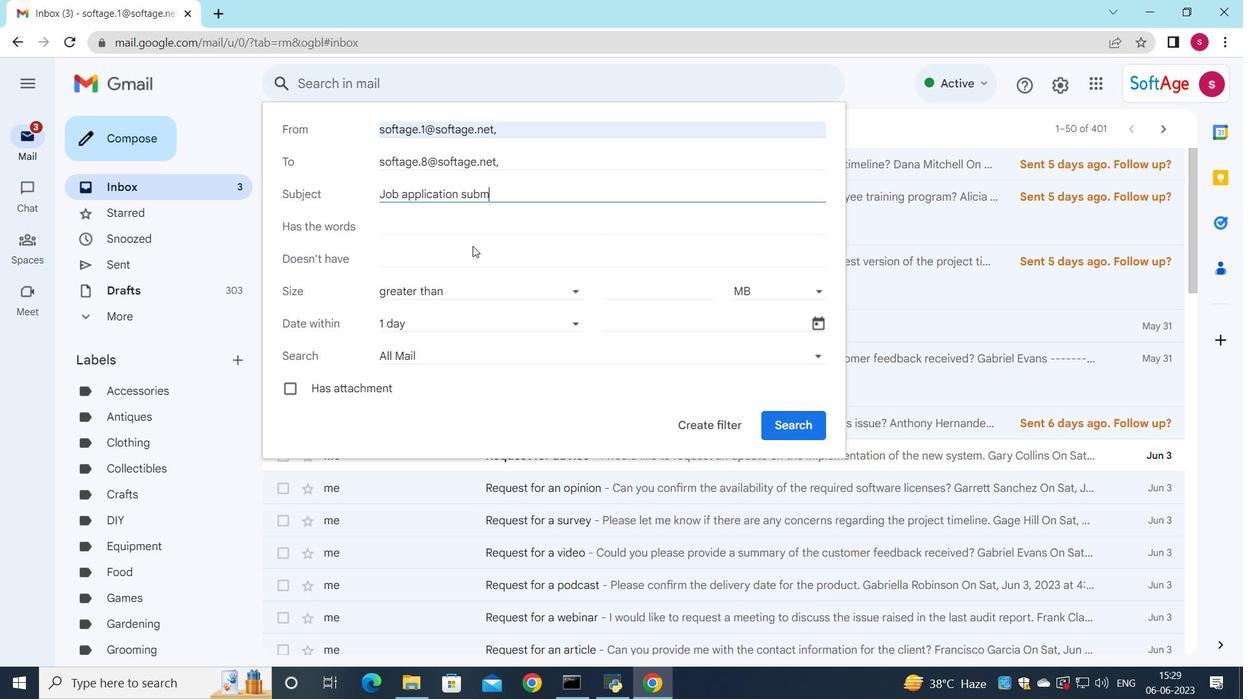 
Action: Mouse moved to (472, 248)
Screenshot: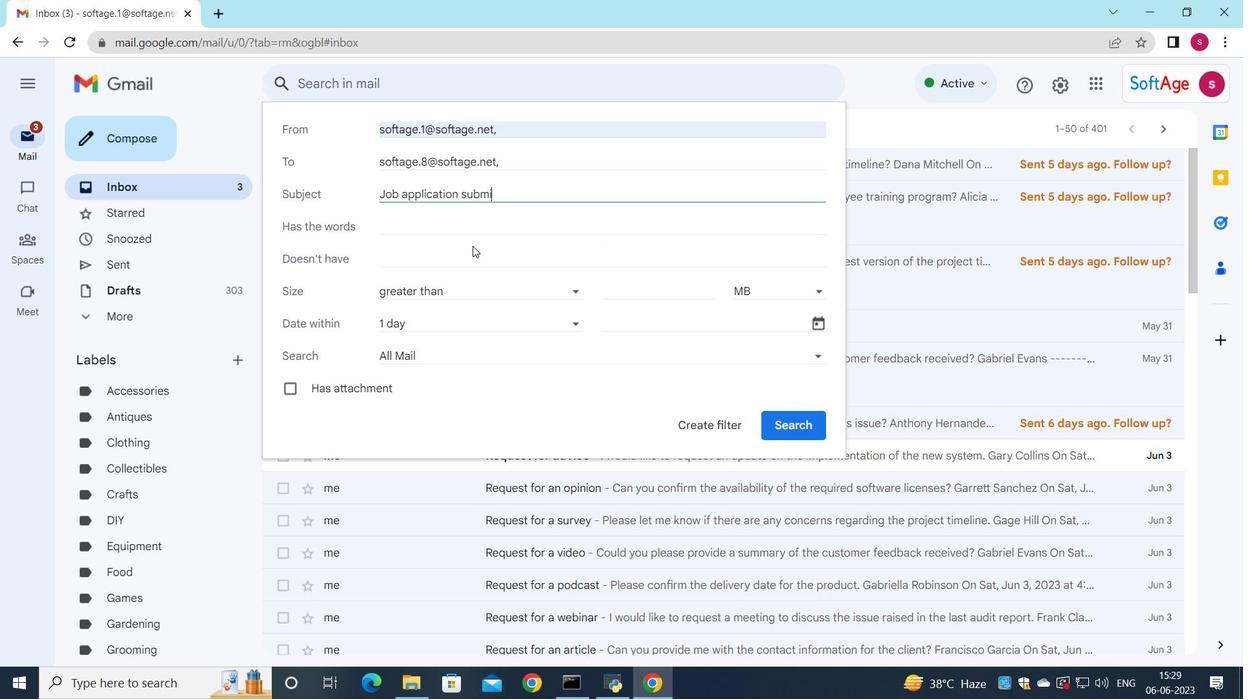 
Action: Key pressed ssion
Screenshot: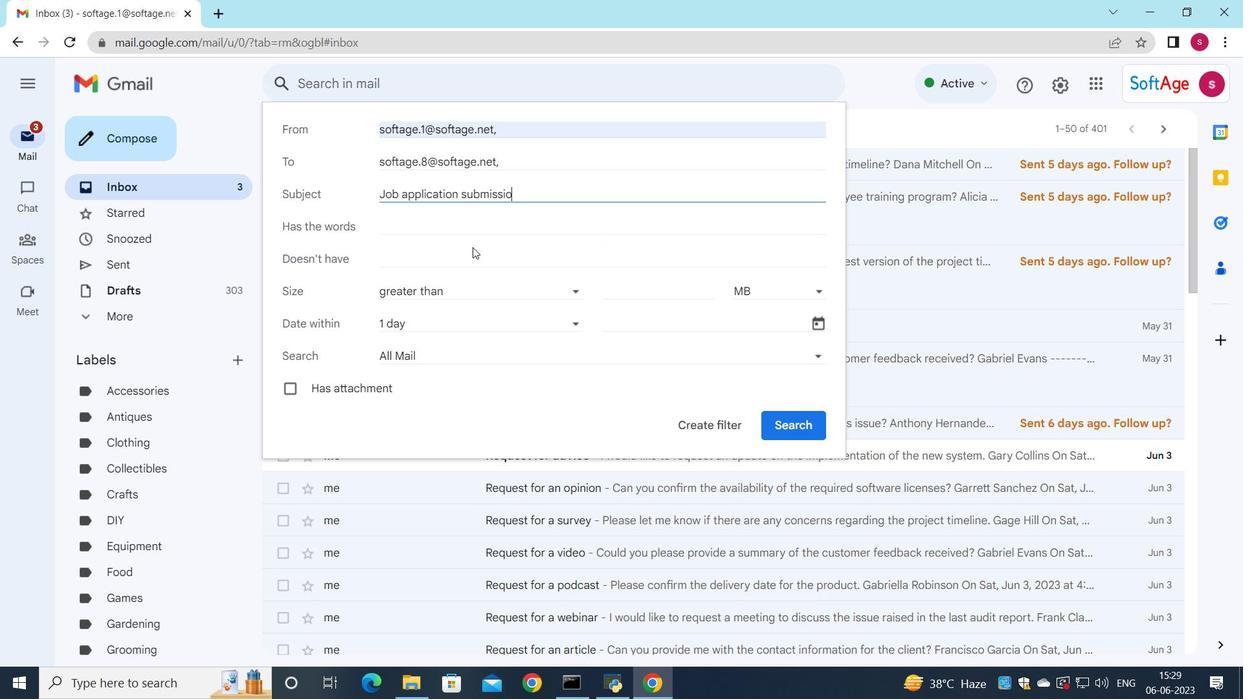 
Action: Mouse moved to (490, 331)
Screenshot: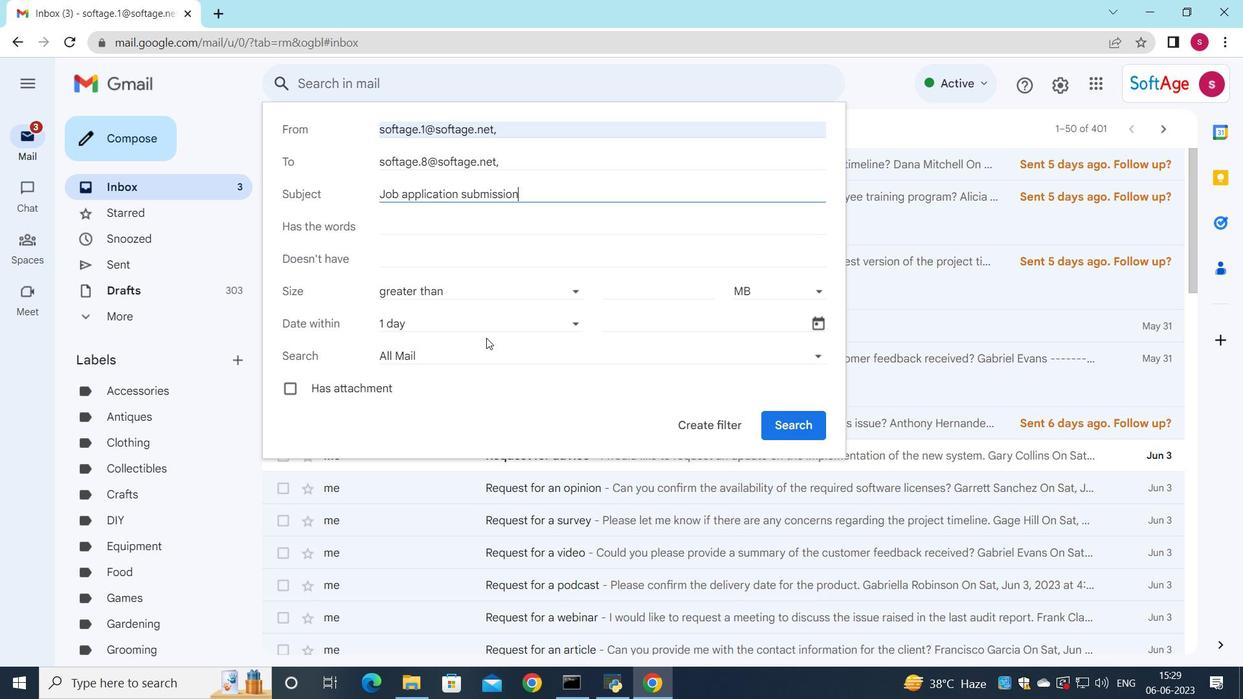 
Action: Mouse pressed left at (490, 331)
Screenshot: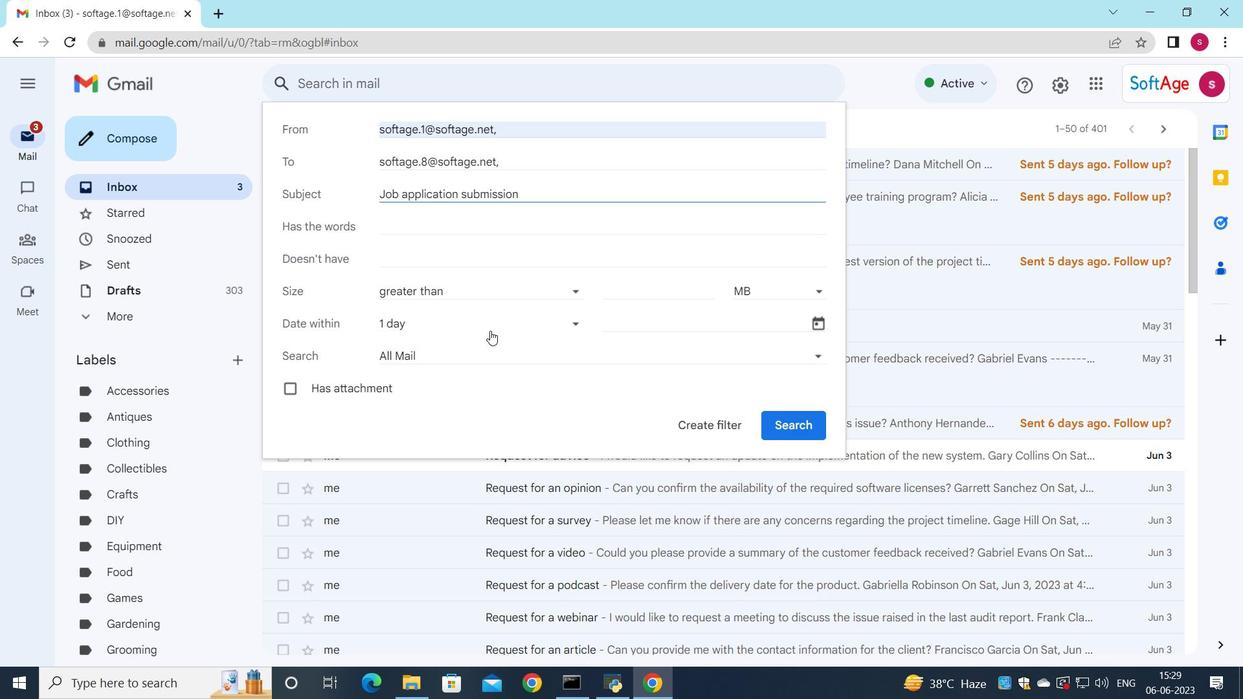 
Action: Mouse moved to (457, 502)
Screenshot: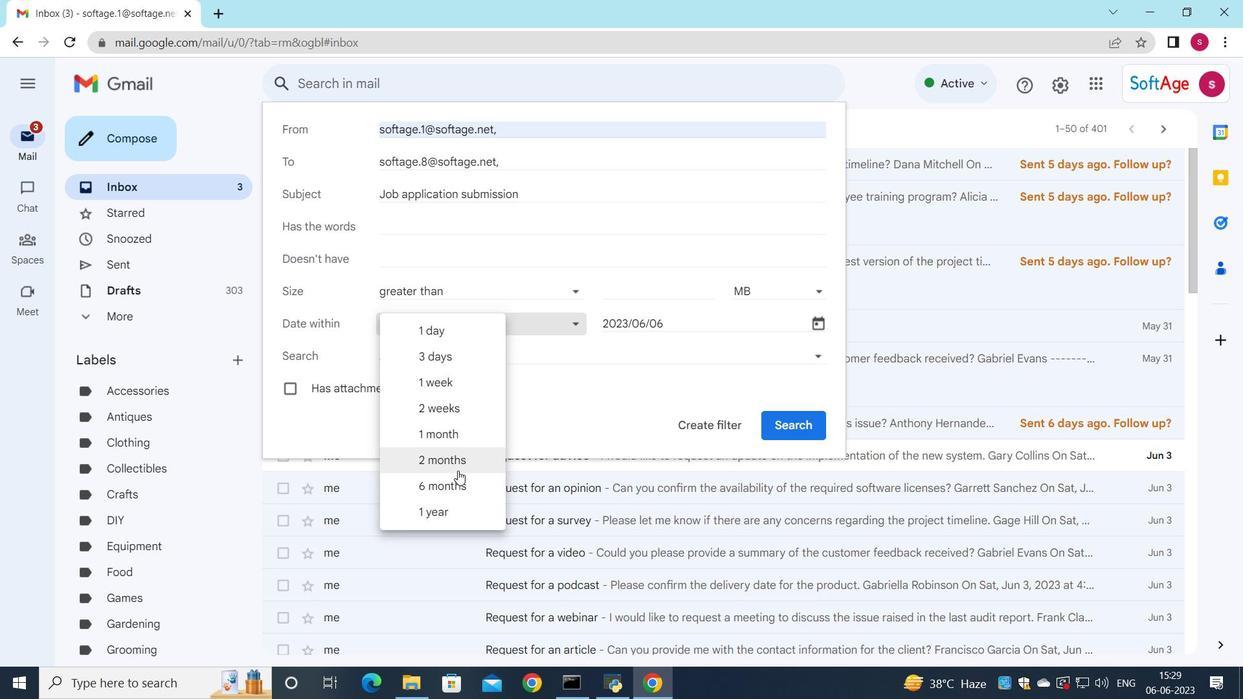 
Action: Mouse pressed left at (457, 502)
Screenshot: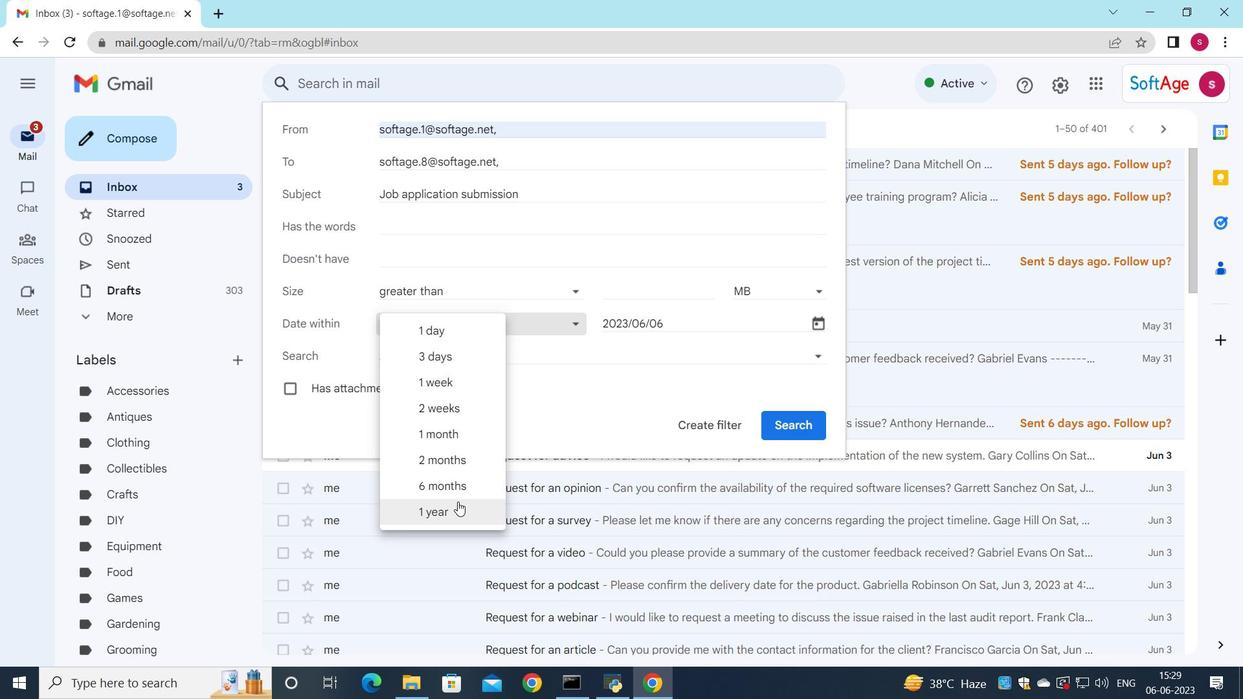 
Action: Mouse moved to (713, 421)
Screenshot: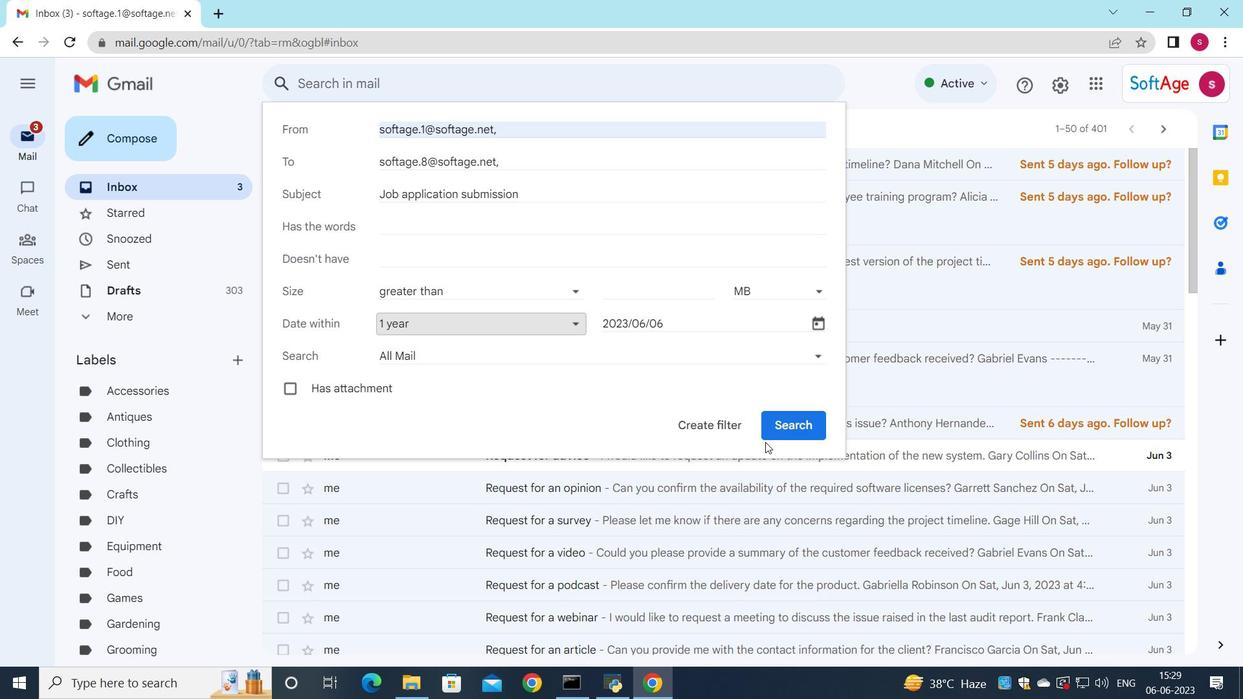 
Action: Mouse pressed left at (713, 421)
Screenshot: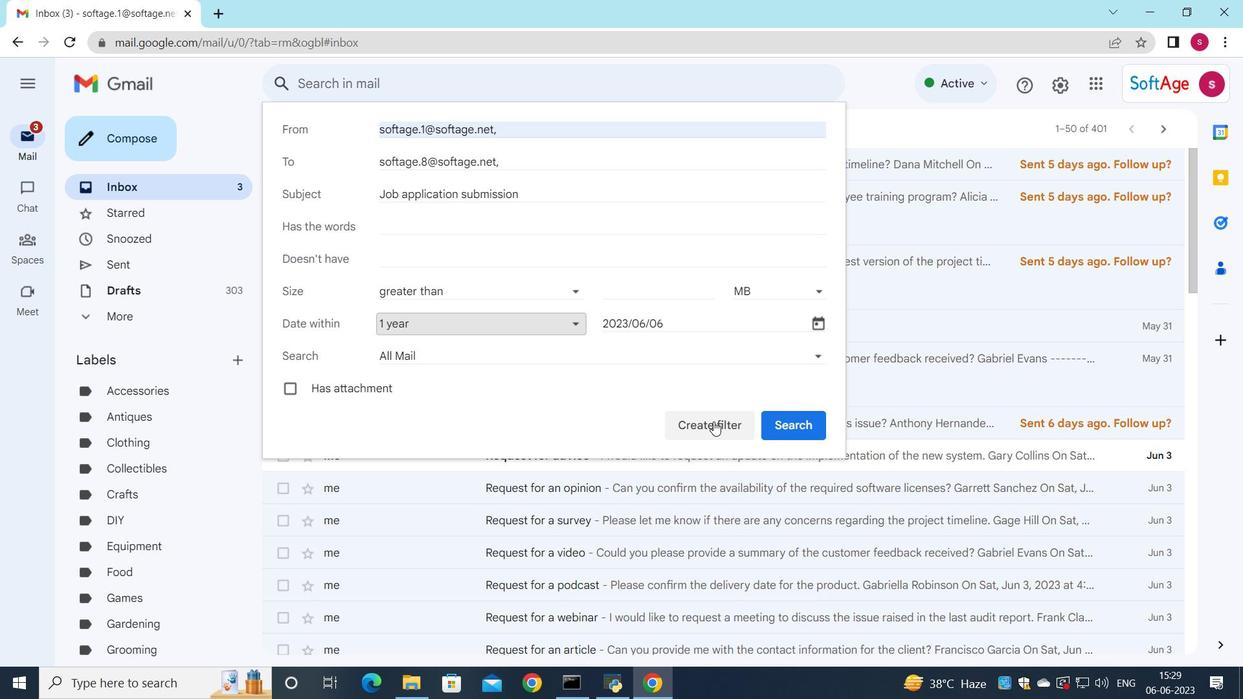 
Action: Mouse moved to (289, 283)
Screenshot: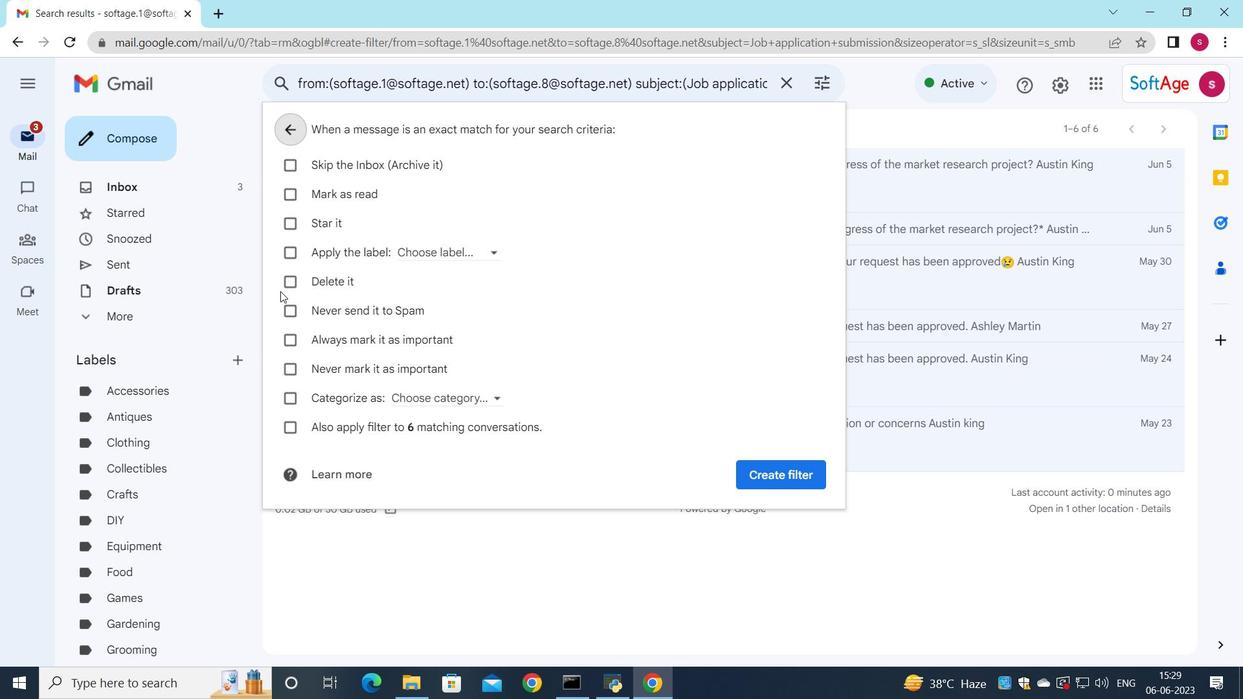 
Action: Mouse pressed left at (289, 283)
Screenshot: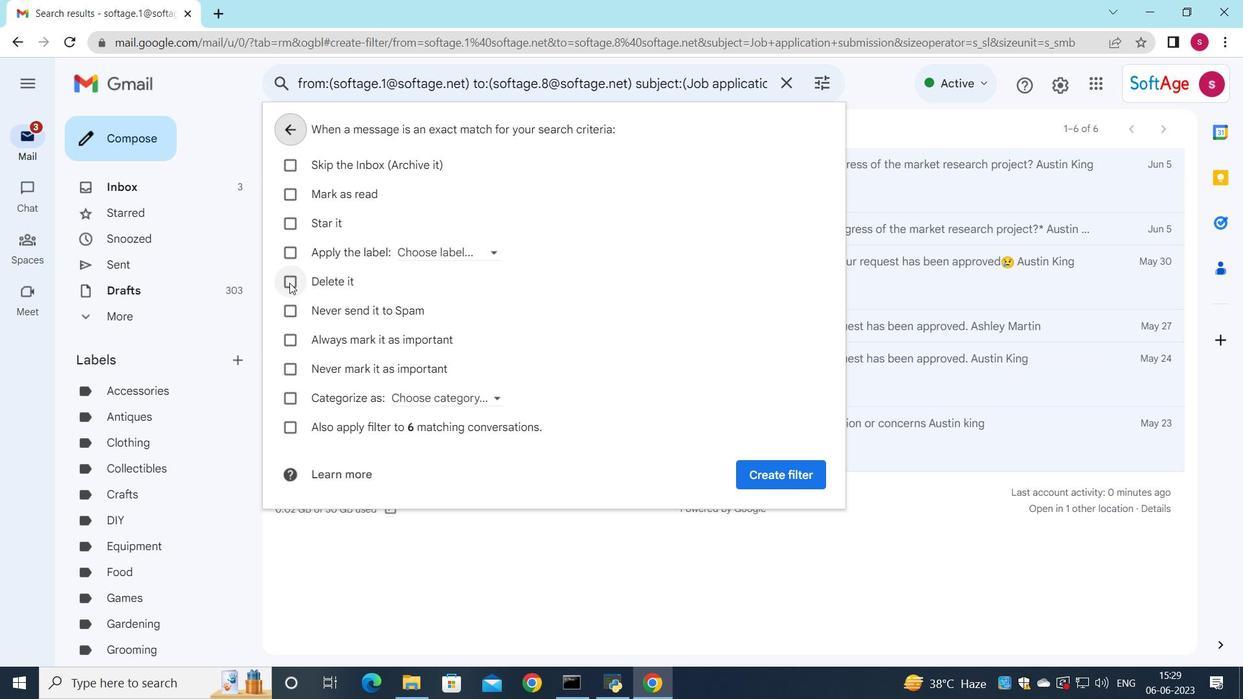 
Action: Mouse moved to (780, 476)
Screenshot: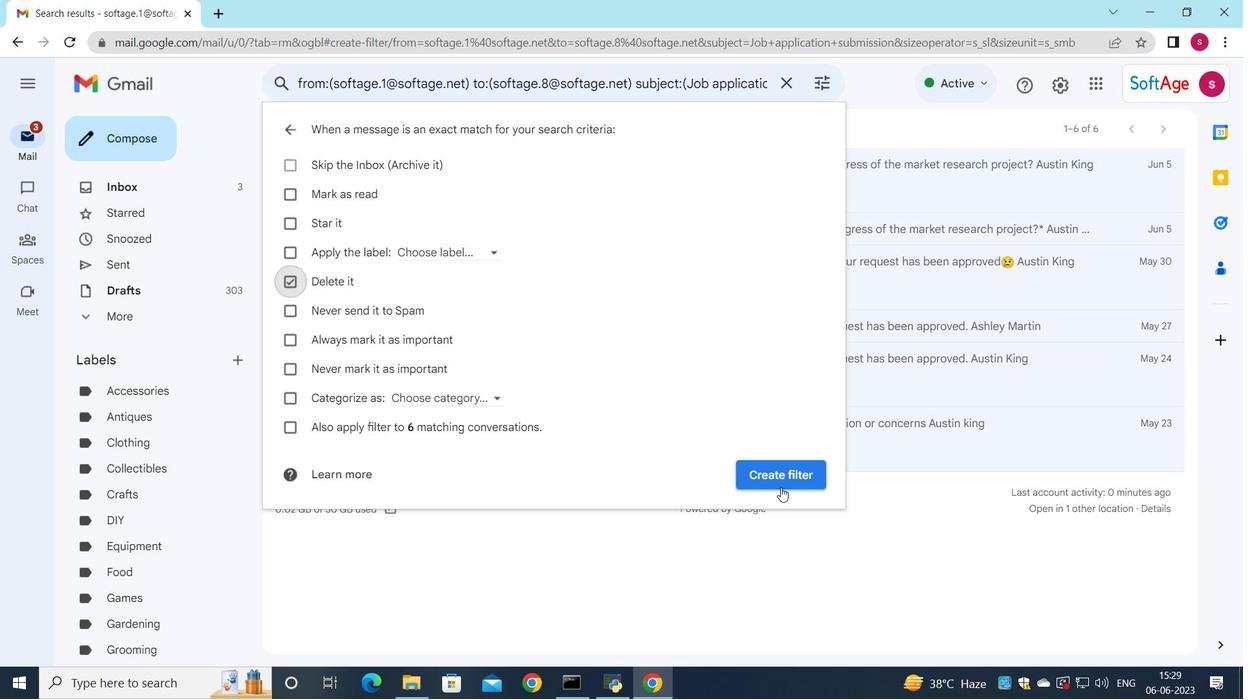 
Action: Mouse pressed left at (780, 476)
Screenshot: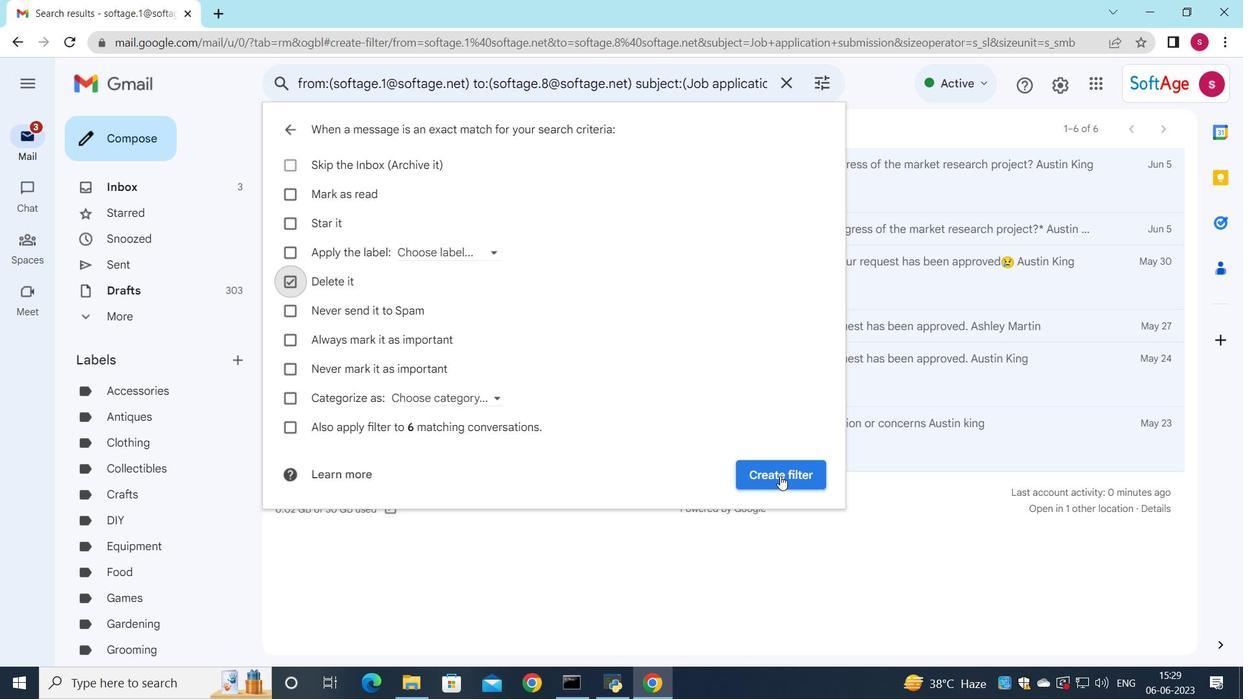 
